 Task: In the Company honeywell.com, schedule a meeting with title: 'Product Demo and Service Presentation', Select date: '28 August, 2023', select start time: 6:00:PM. Add location on call (786) 555-4378 with meeting description: For further discussion on products, kindly join the meeting. Add attendees from company's contact and save.. Logged in from softage.10@softage.net
Action: Mouse moved to (116, 78)
Screenshot: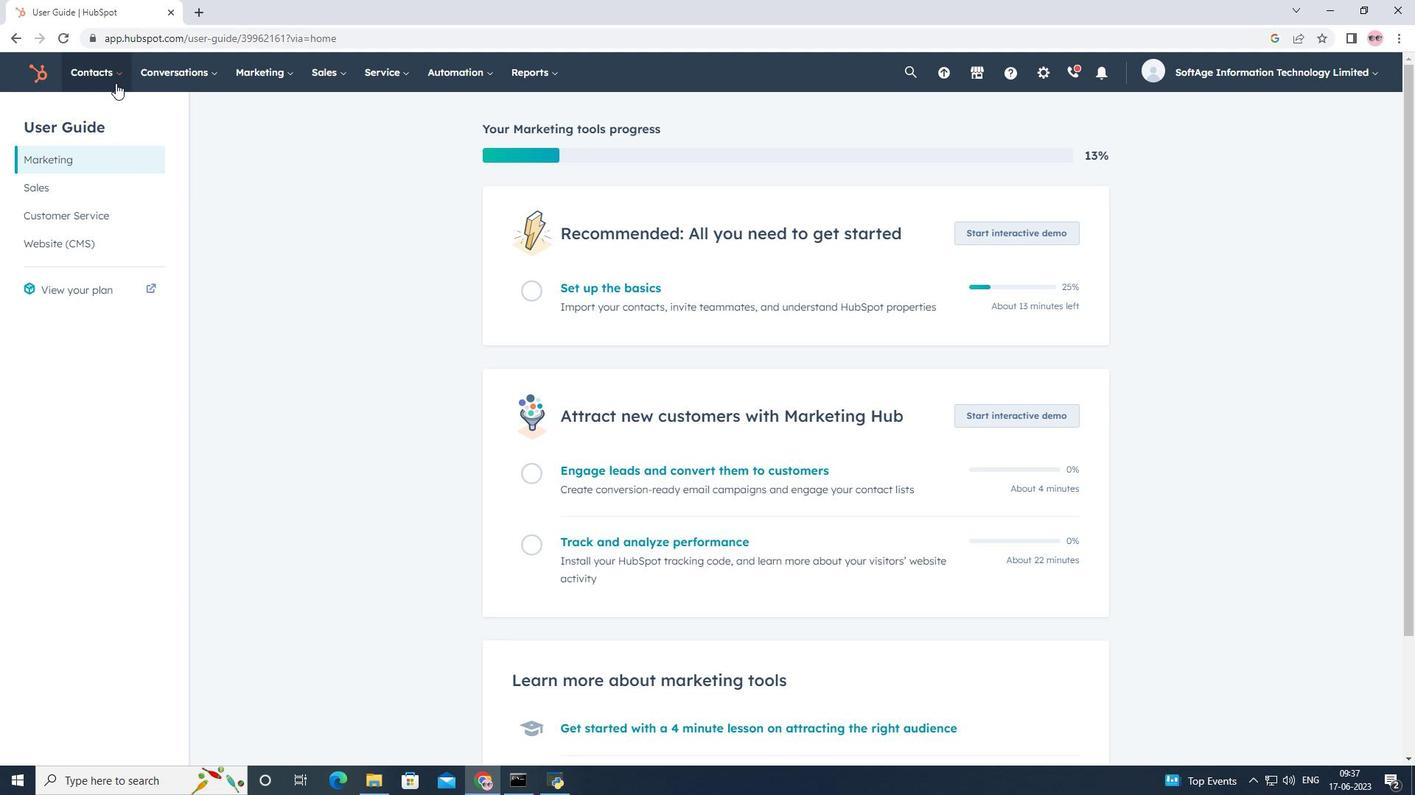 
Action: Mouse pressed left at (116, 78)
Screenshot: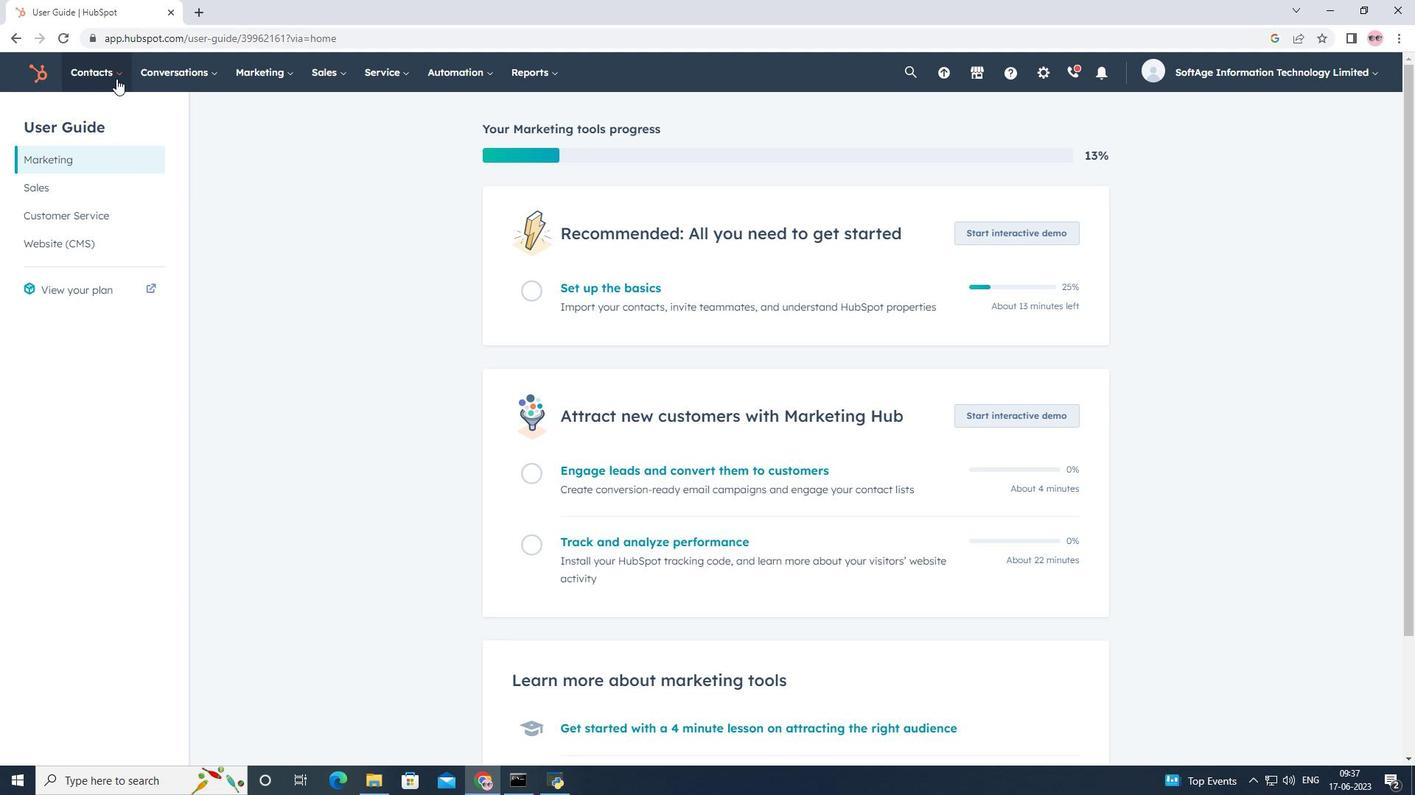 
Action: Mouse moved to (116, 149)
Screenshot: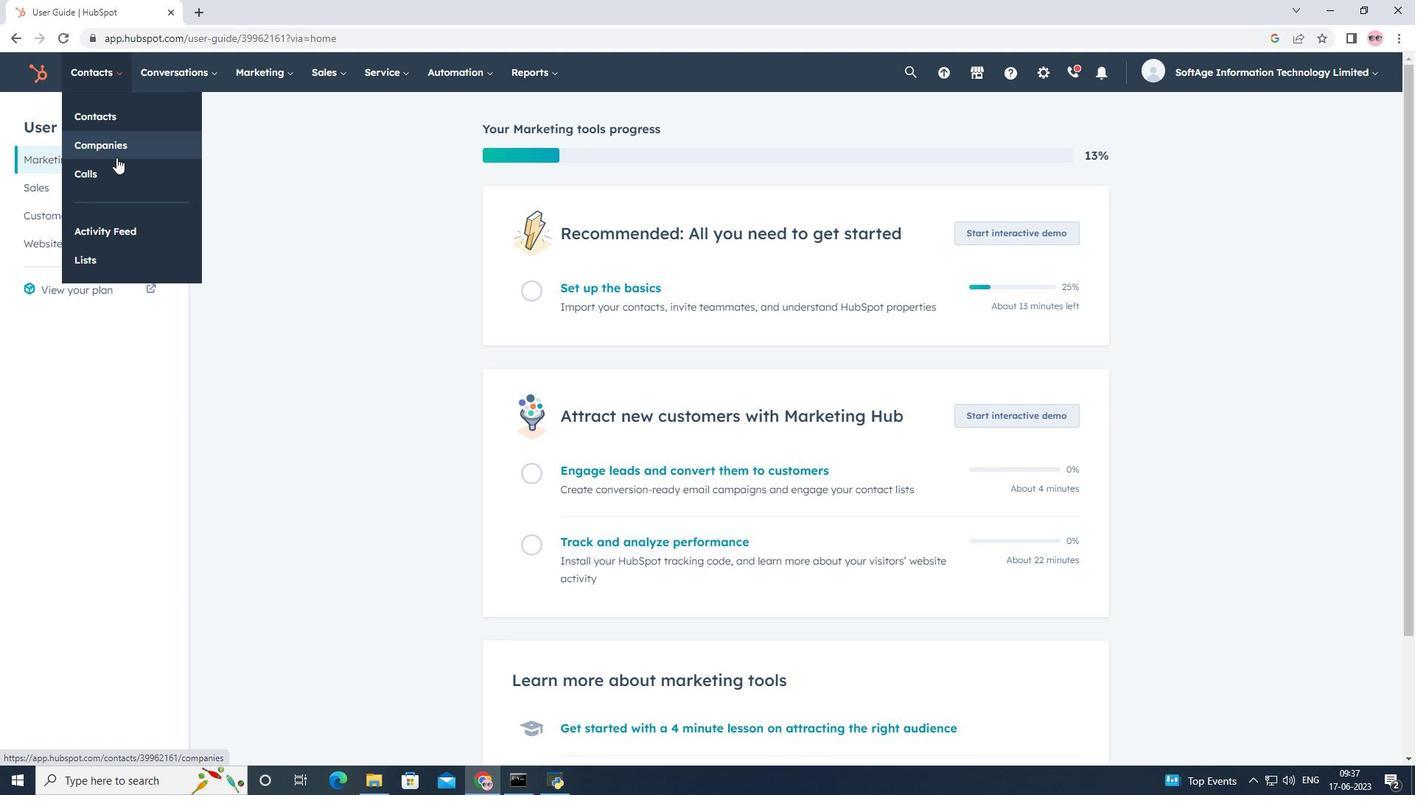 
Action: Mouse pressed left at (116, 149)
Screenshot: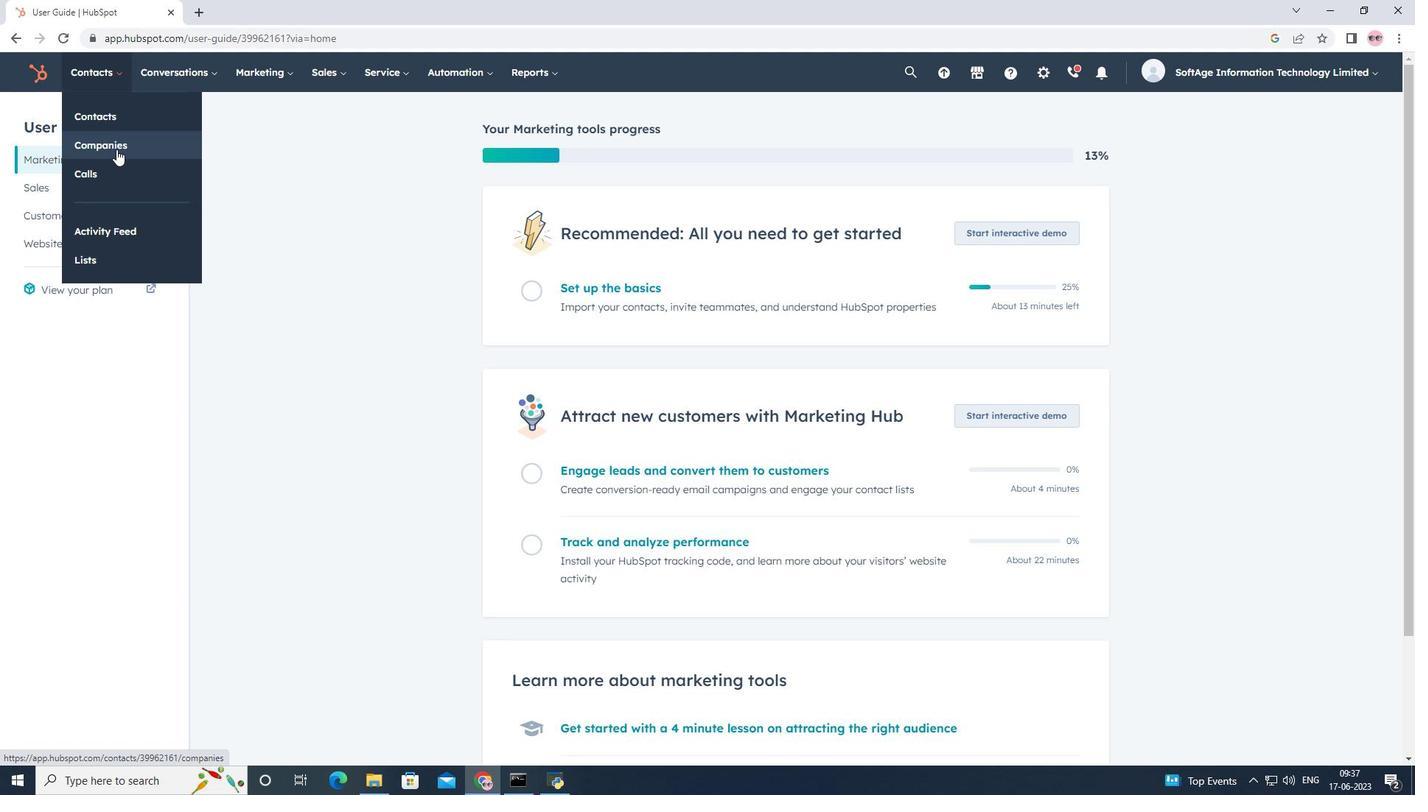 
Action: Mouse moved to (156, 243)
Screenshot: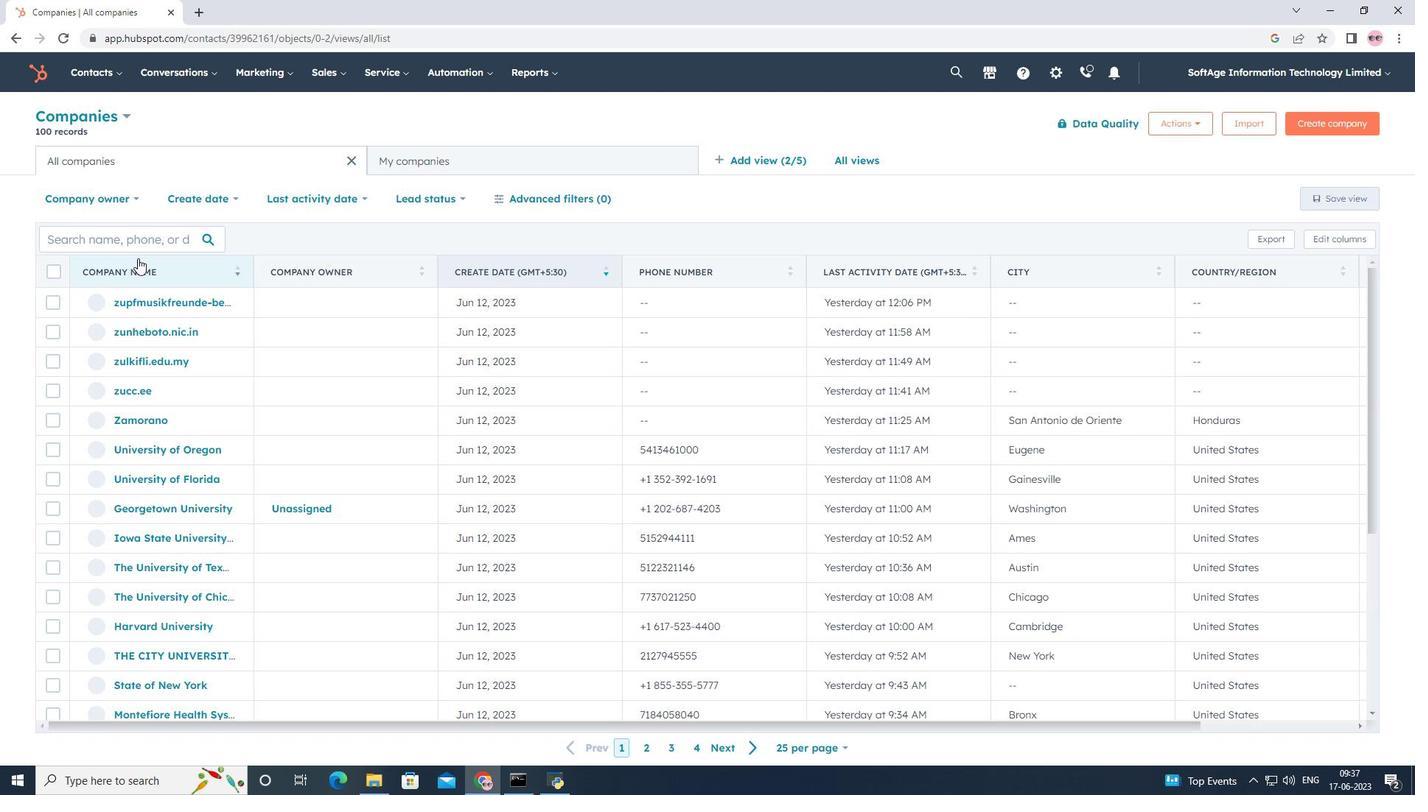 
Action: Mouse pressed left at (156, 243)
Screenshot: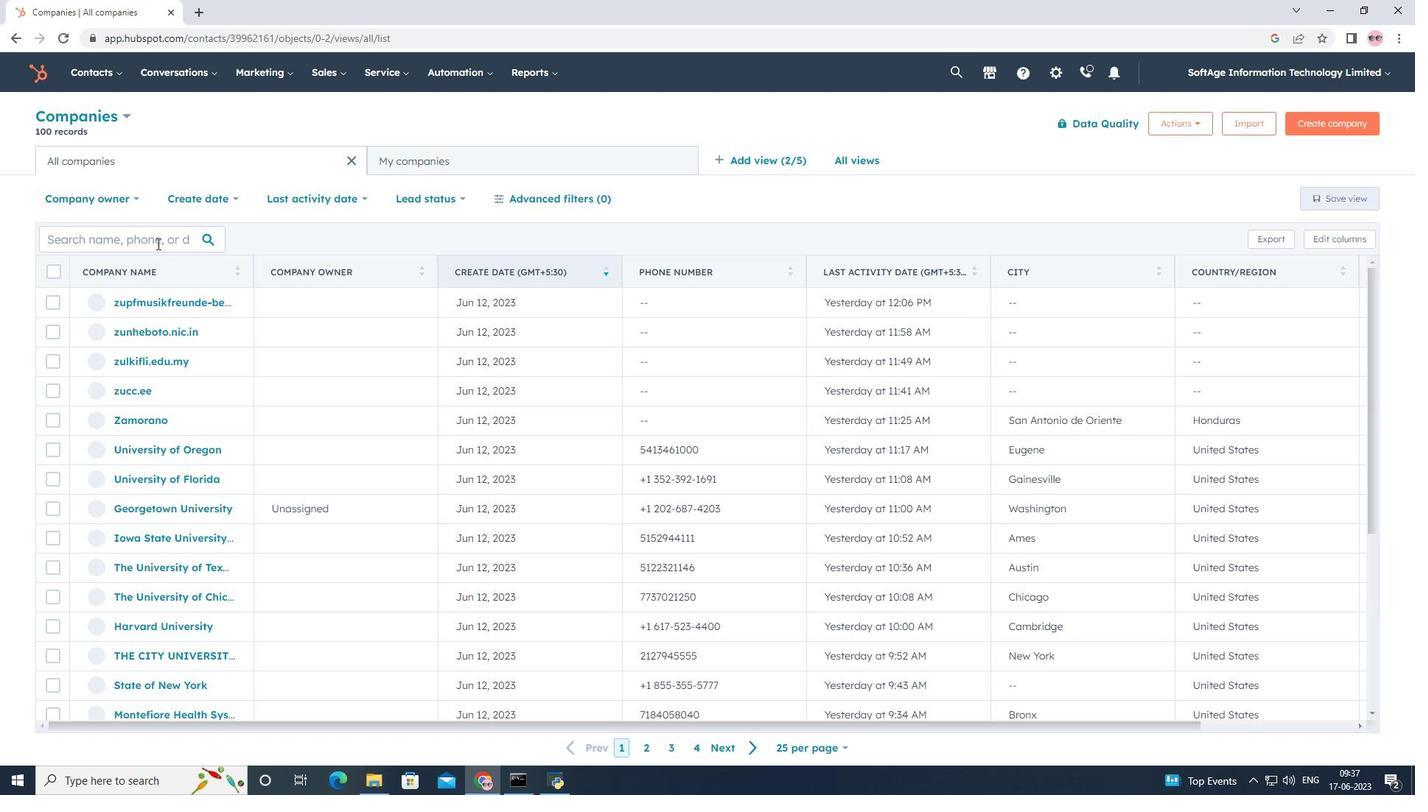 
Action: Key pressed honeywee<Key.backspace>ll.com
Screenshot: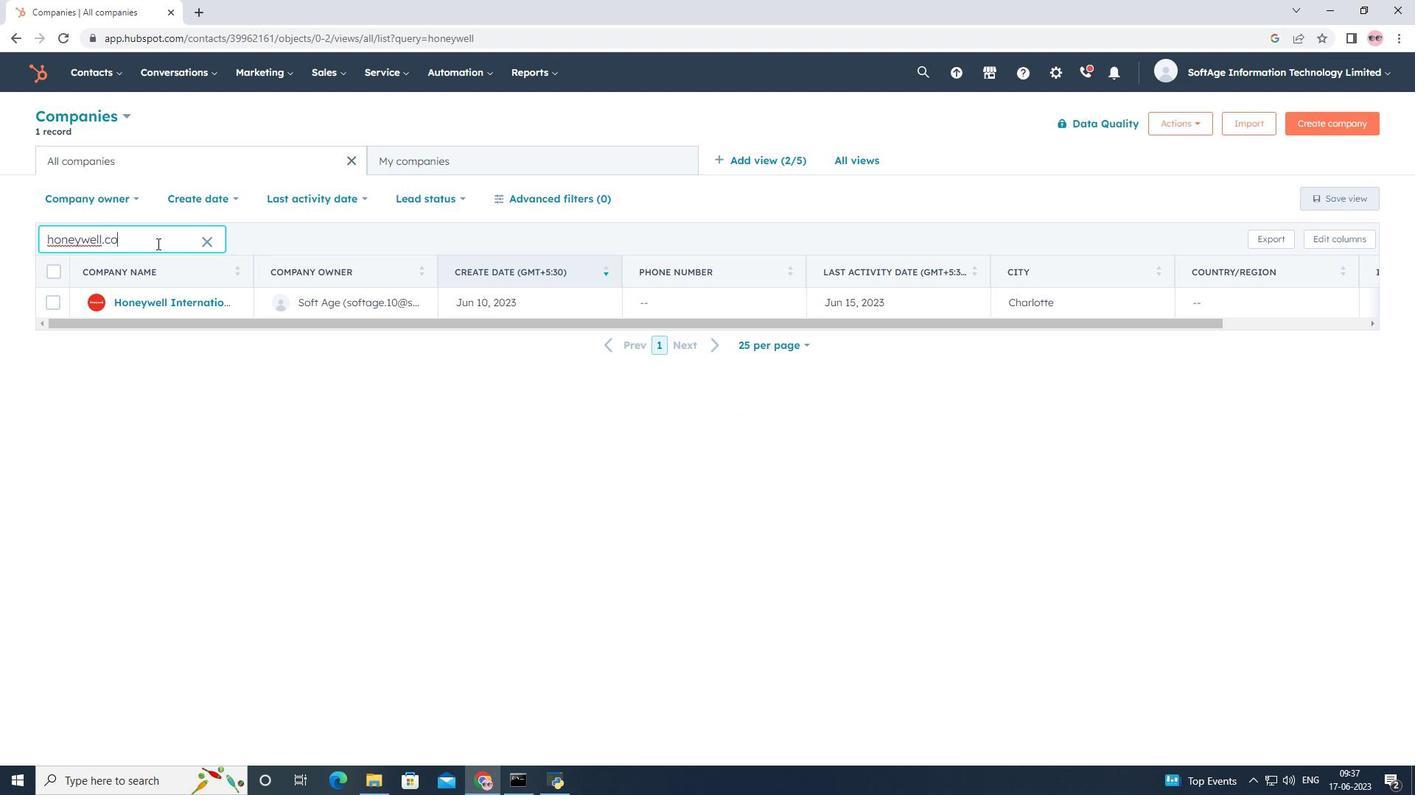 
Action: Mouse moved to (160, 303)
Screenshot: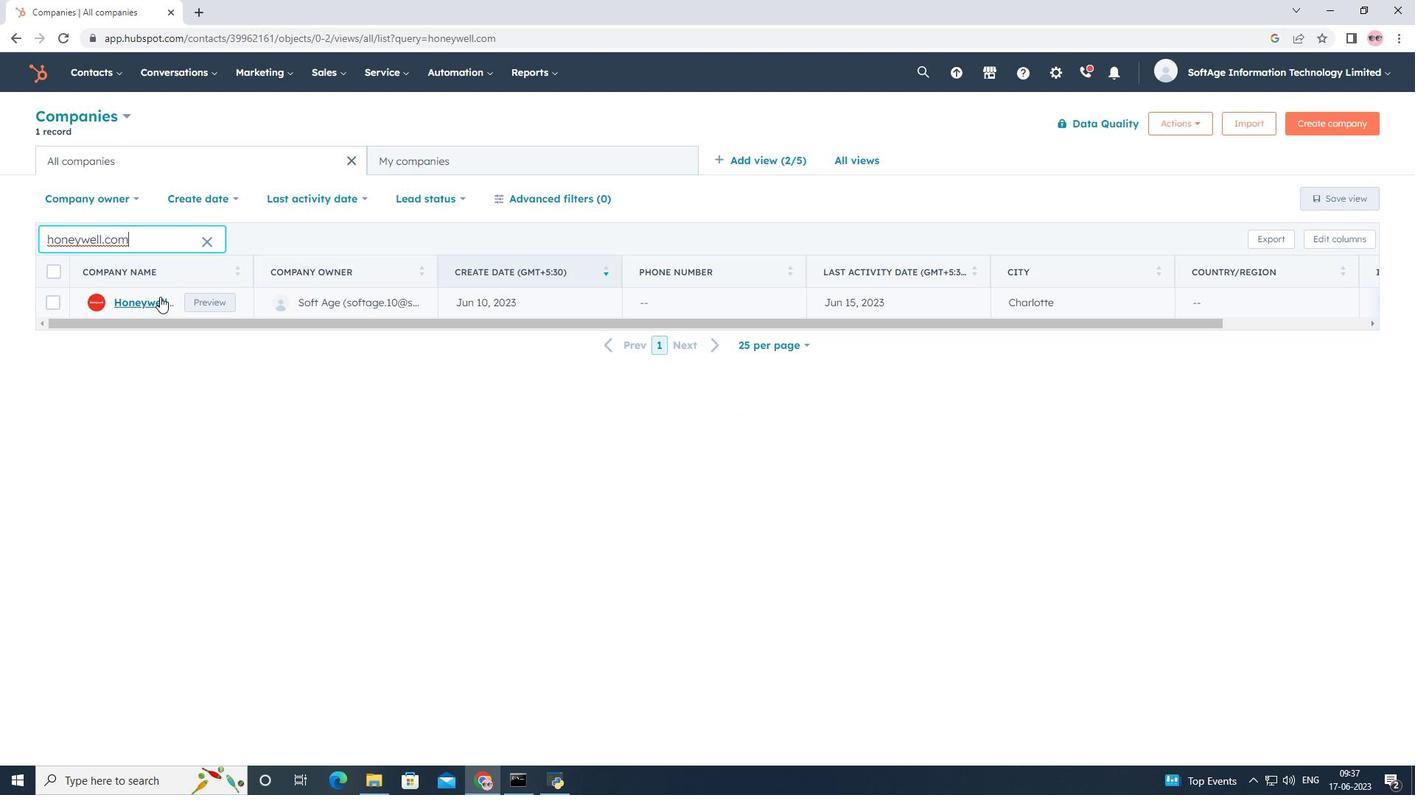 
Action: Mouse pressed left at (160, 303)
Screenshot: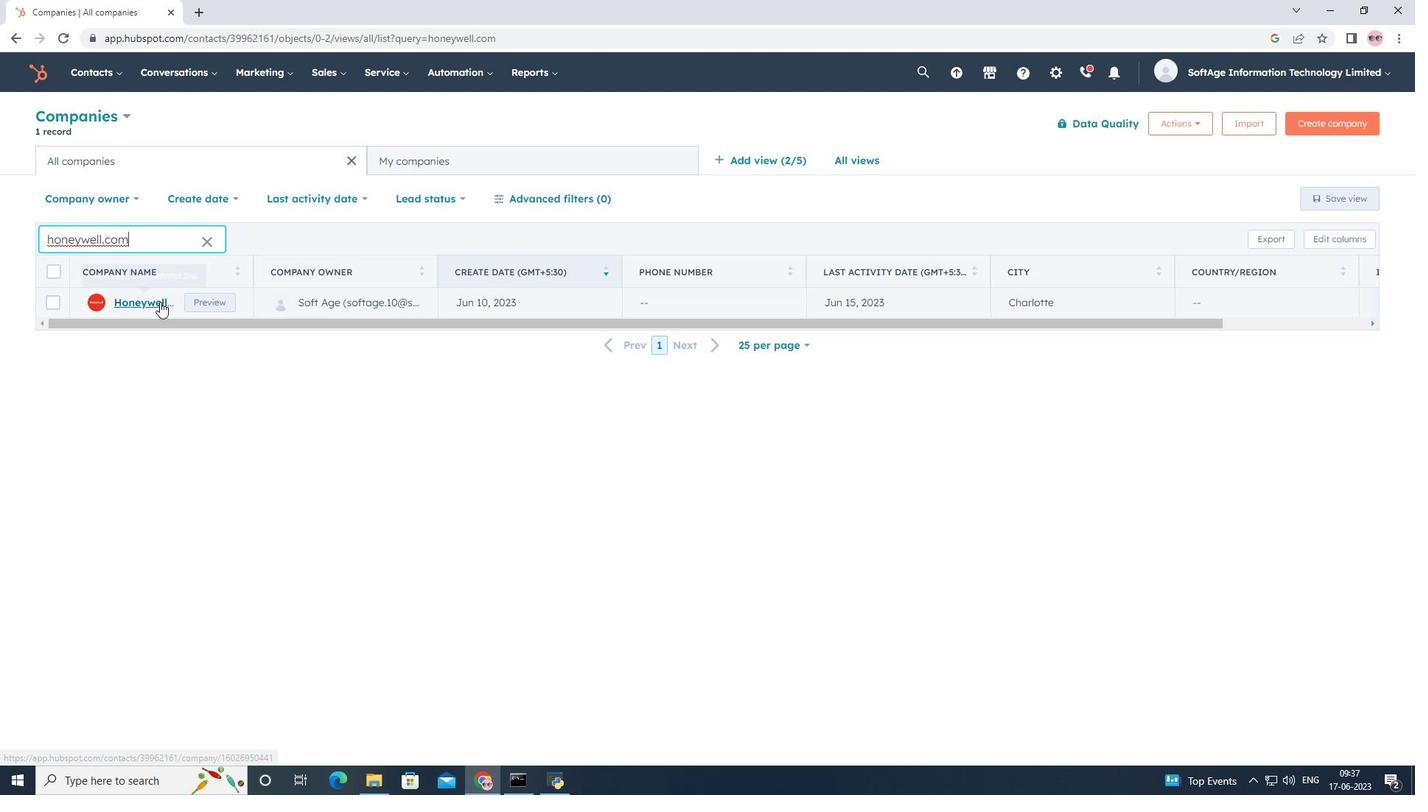 
Action: Mouse moved to (243, 237)
Screenshot: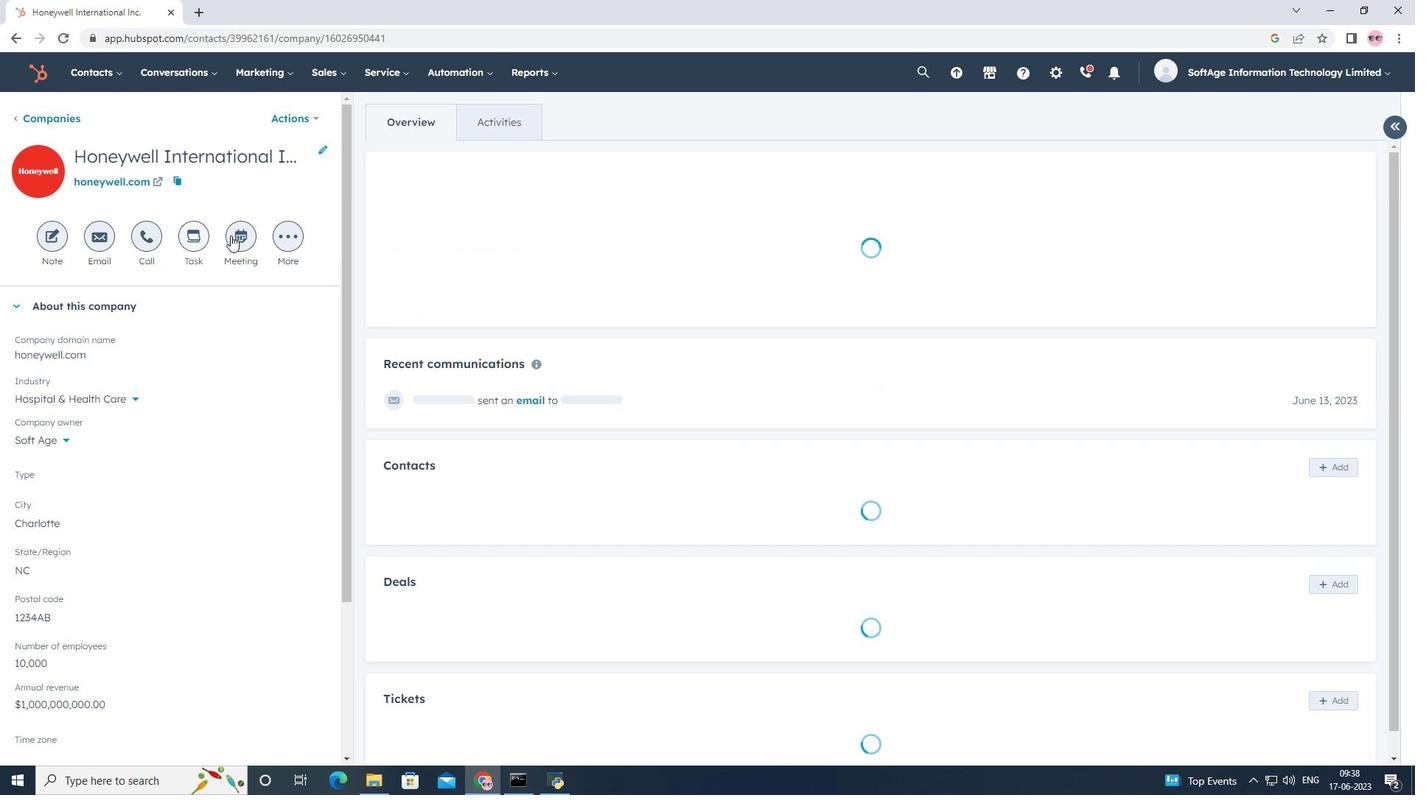 
Action: Mouse pressed left at (243, 237)
Screenshot: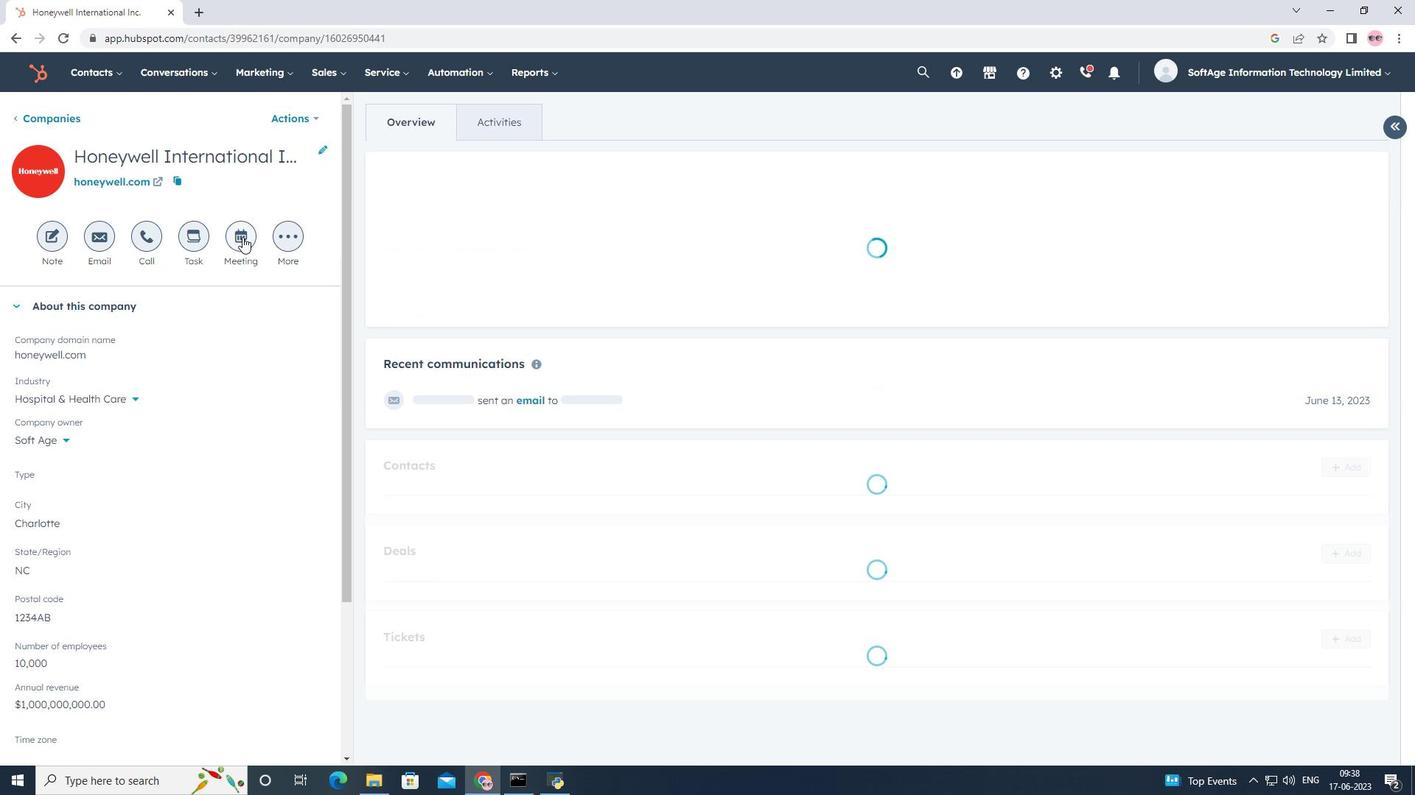 
Action: Mouse moved to (308, 233)
Screenshot: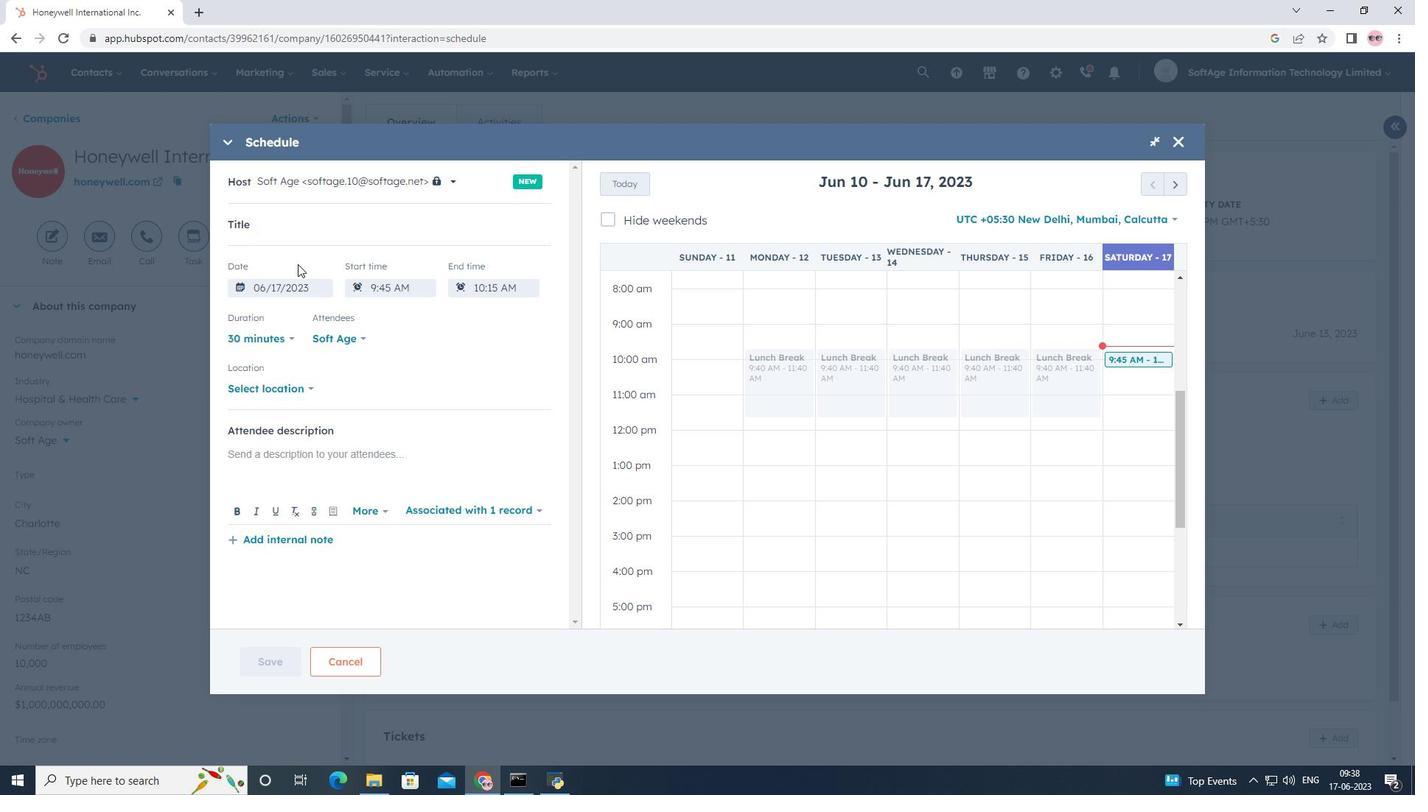 
Action: Key pressed <Key.shift>Product<Key.space><Key.shift>Demo<Key.space>and<Key.space><Key.shift>Service<Key.space><Key.shift>Presentation
Screenshot: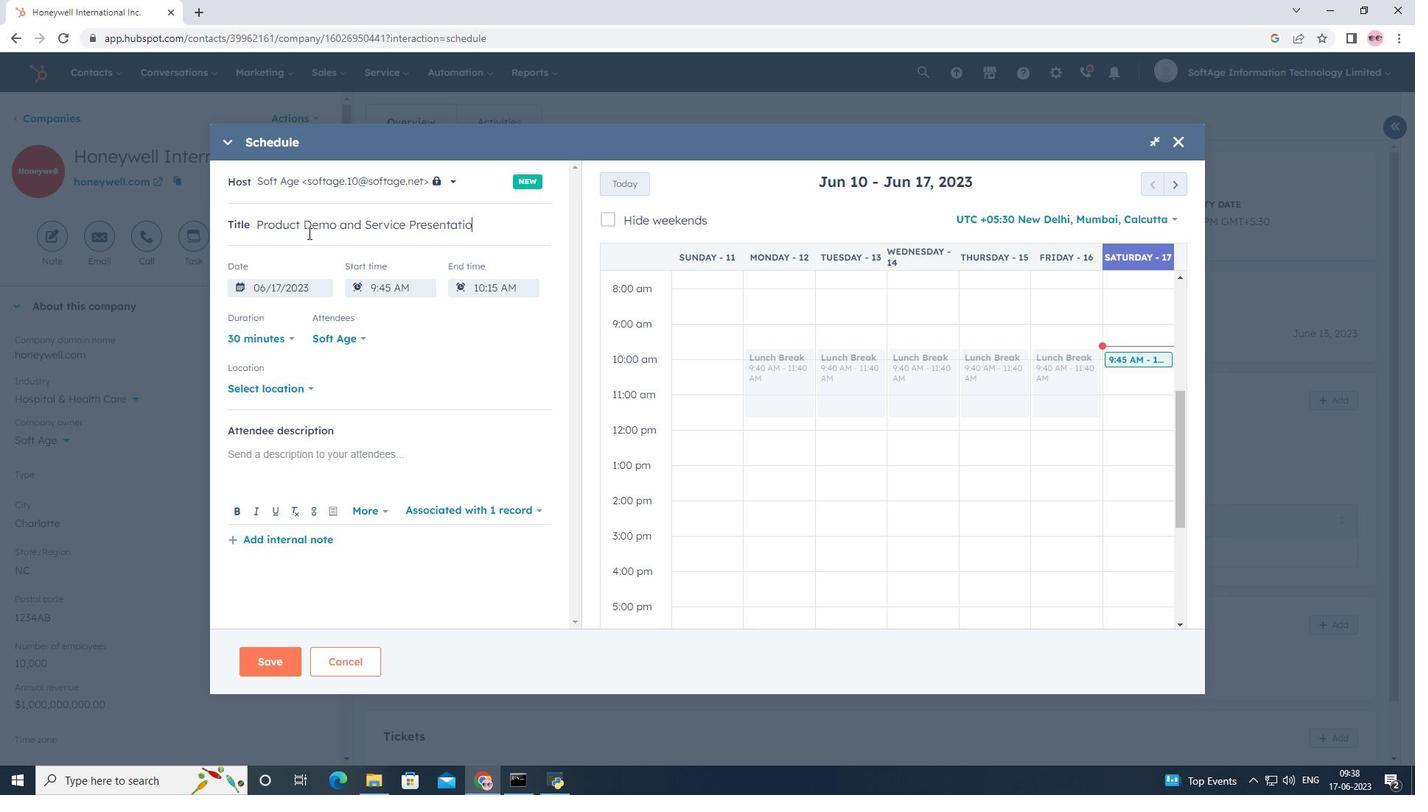 
Action: Mouse moved to (1179, 186)
Screenshot: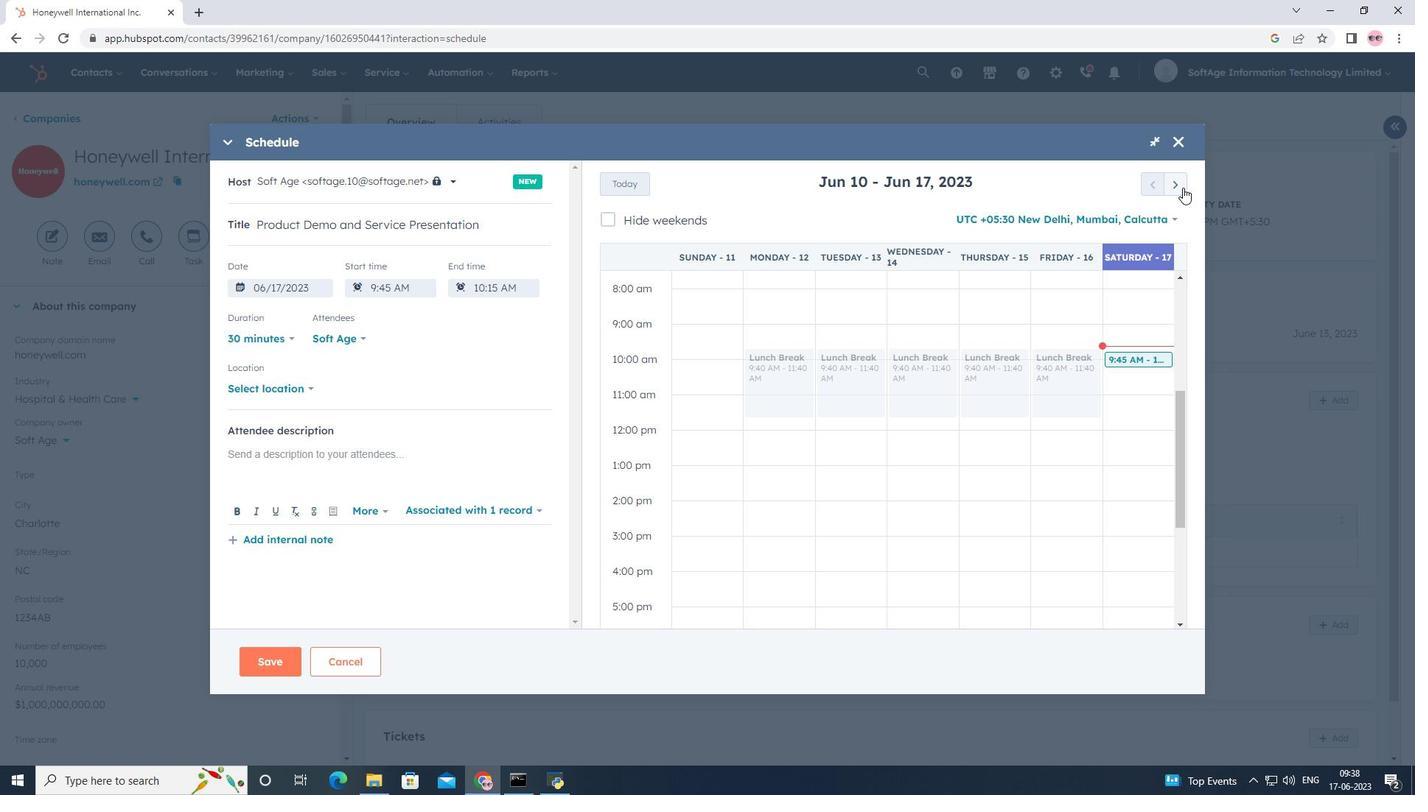 
Action: Mouse pressed left at (1179, 186)
Screenshot: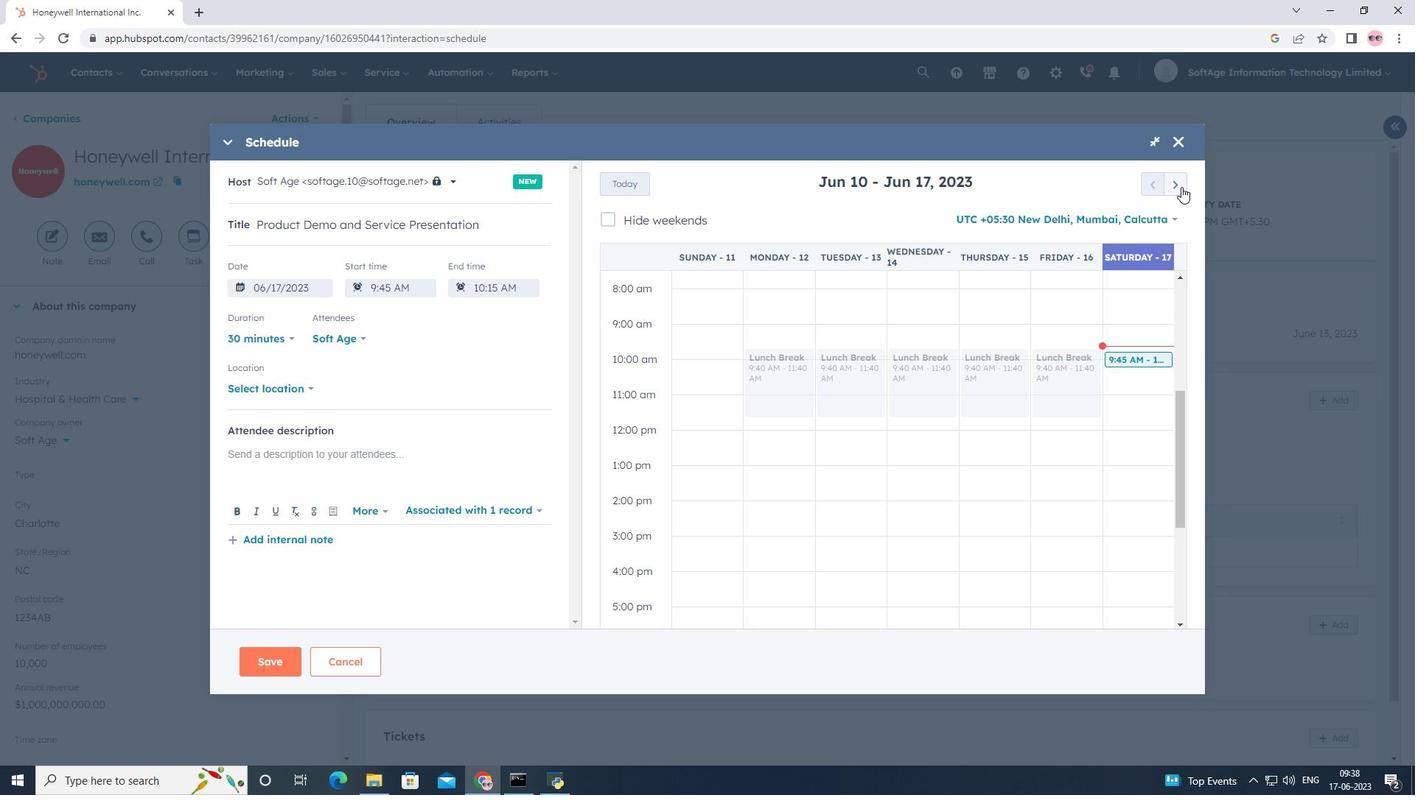 
Action: Mouse pressed left at (1179, 186)
Screenshot: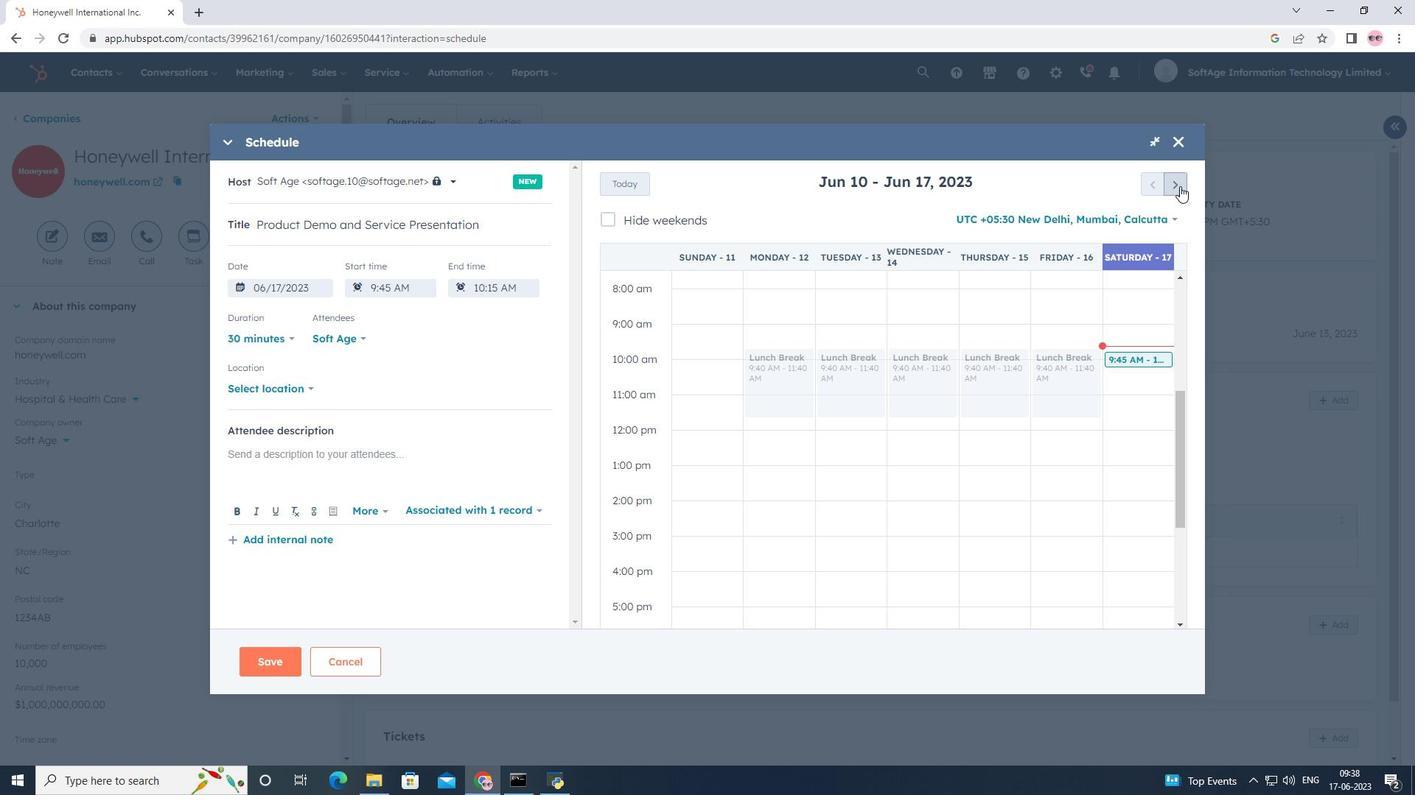 
Action: Mouse pressed left at (1179, 186)
Screenshot: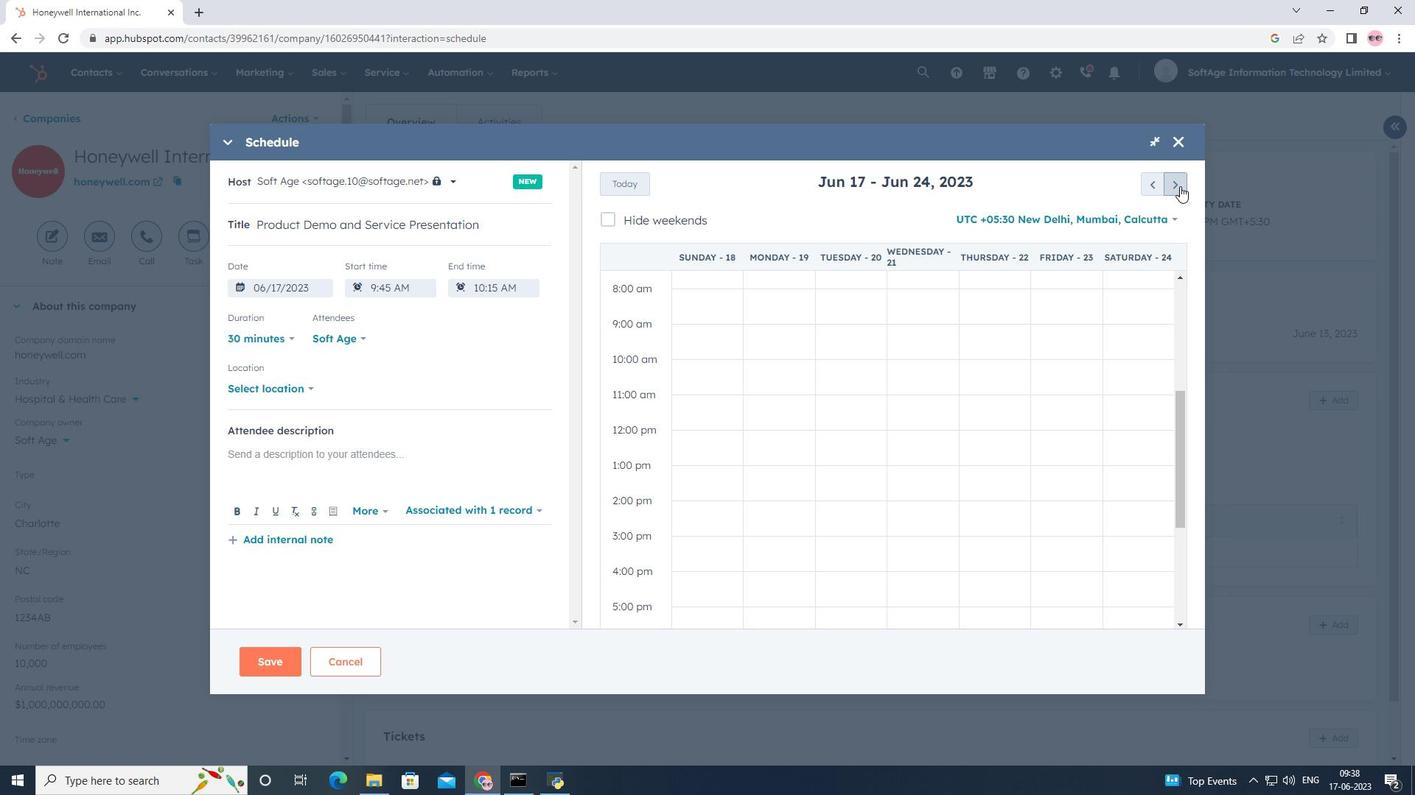 
Action: Mouse pressed left at (1179, 186)
Screenshot: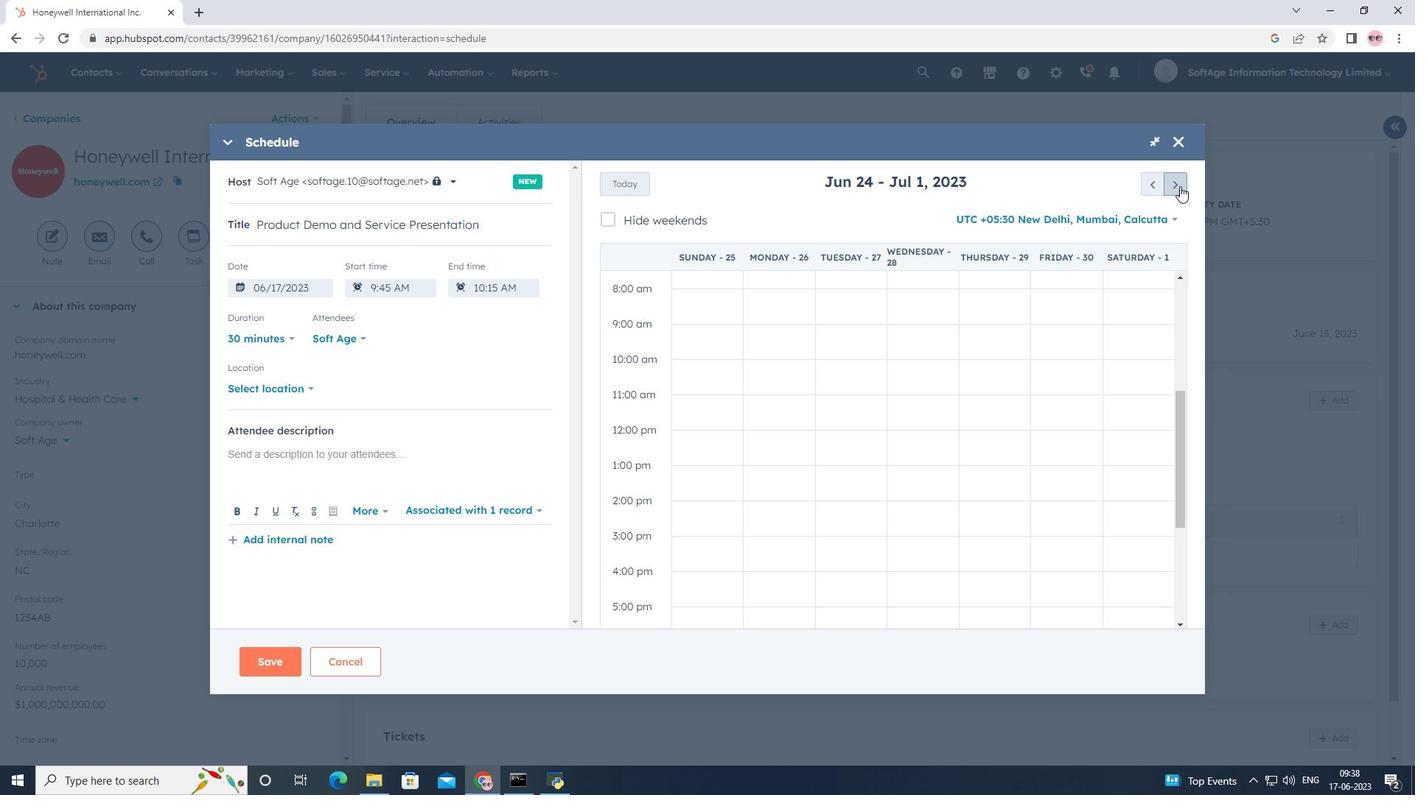 
Action: Mouse pressed left at (1179, 186)
Screenshot: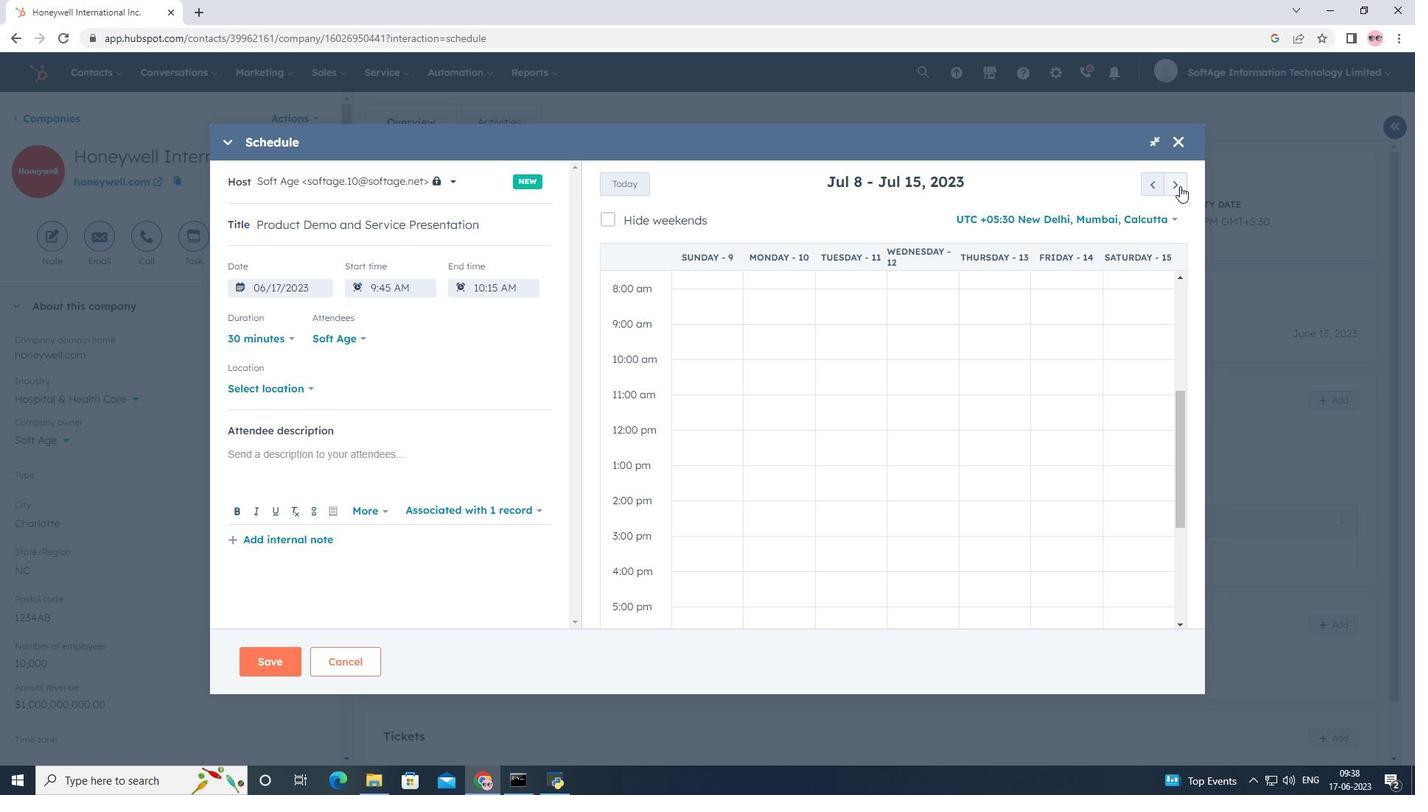 
Action: Mouse pressed left at (1179, 186)
Screenshot: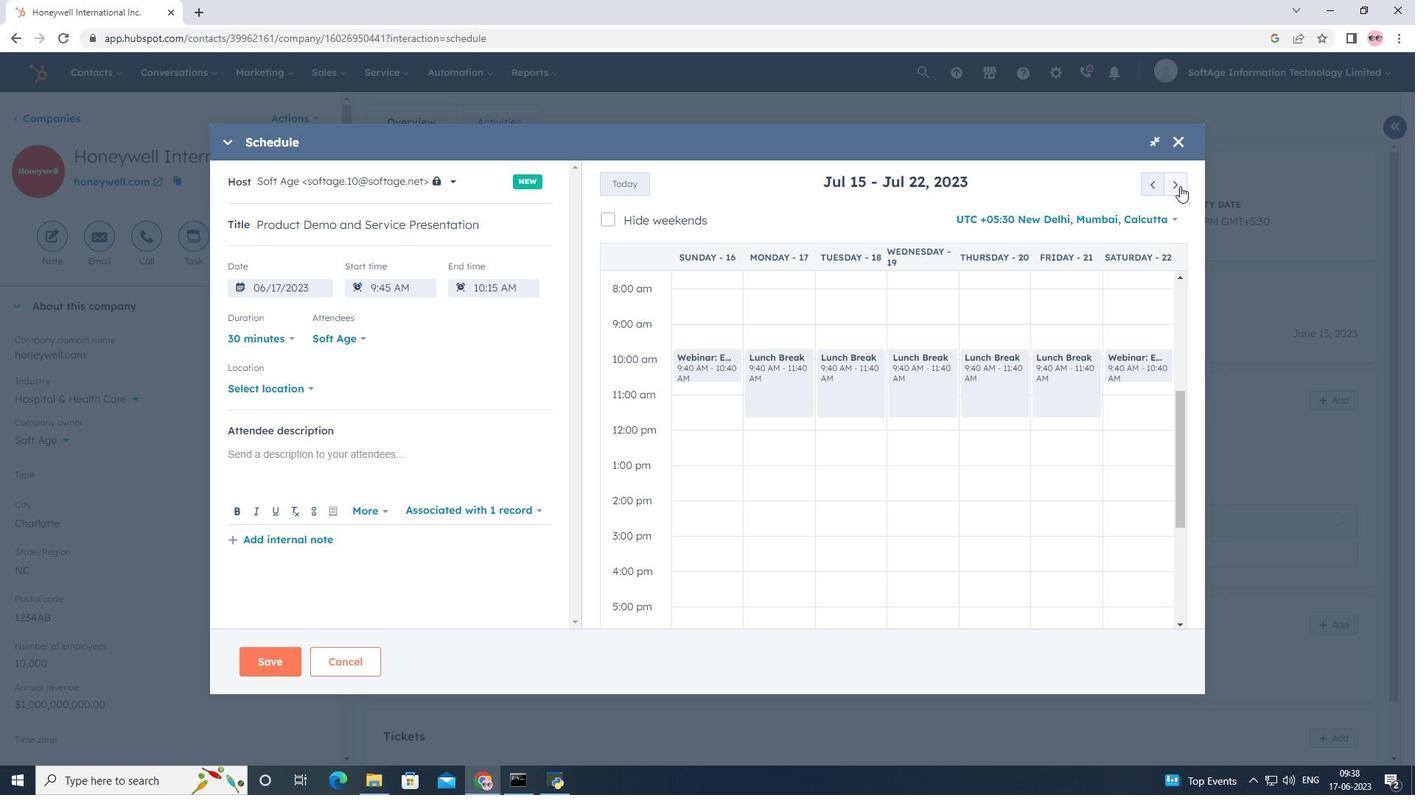
Action: Mouse pressed left at (1179, 186)
Screenshot: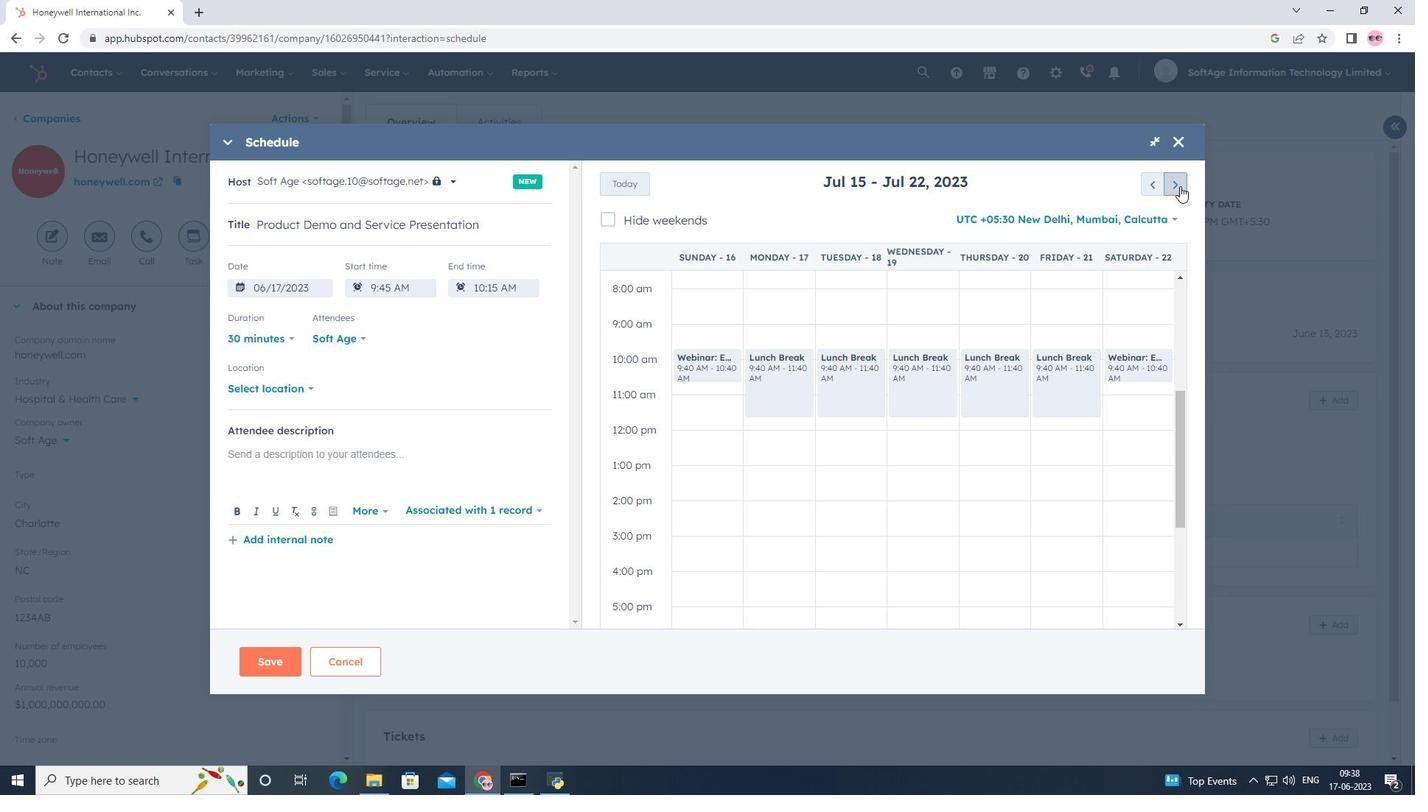 
Action: Mouse pressed left at (1179, 186)
Screenshot: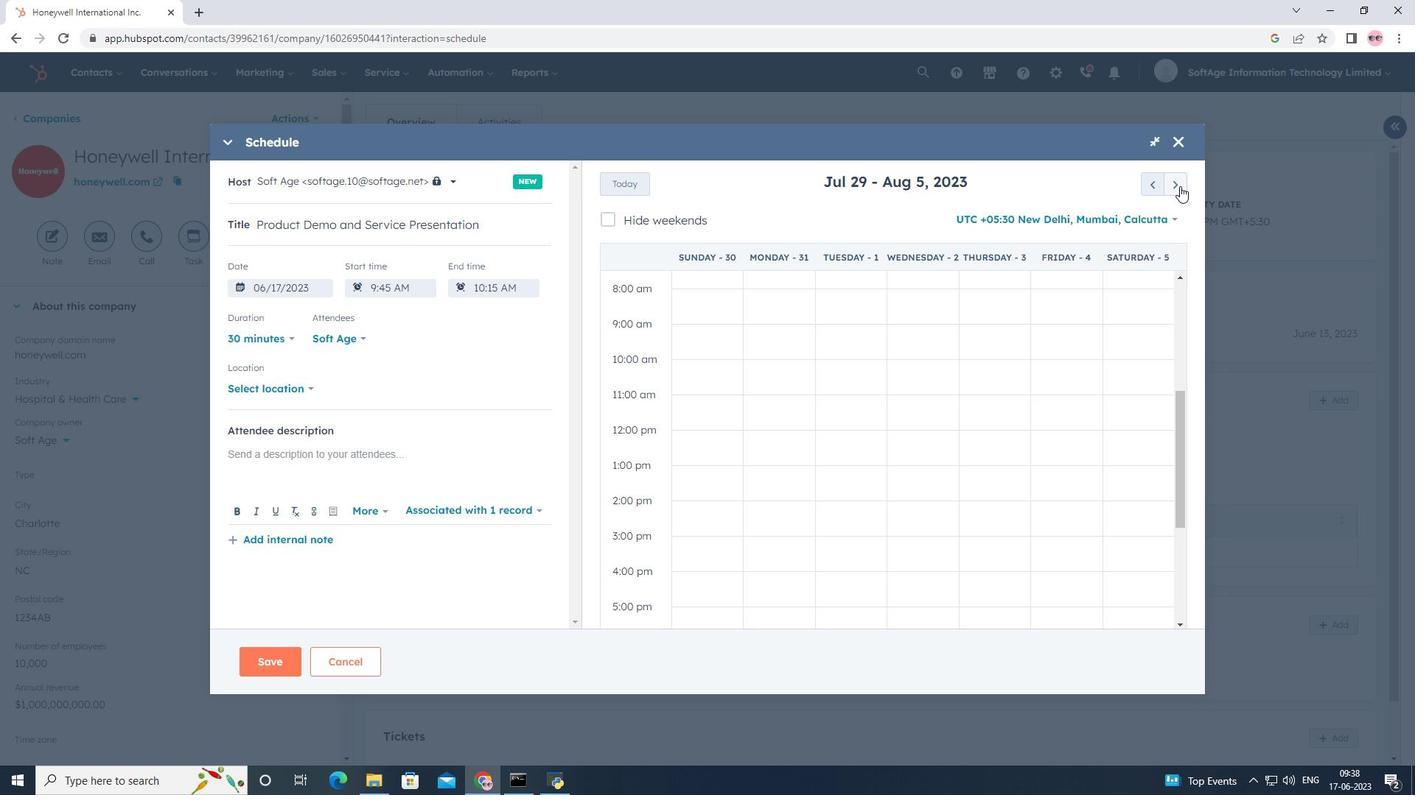 
Action: Mouse pressed left at (1179, 186)
Screenshot: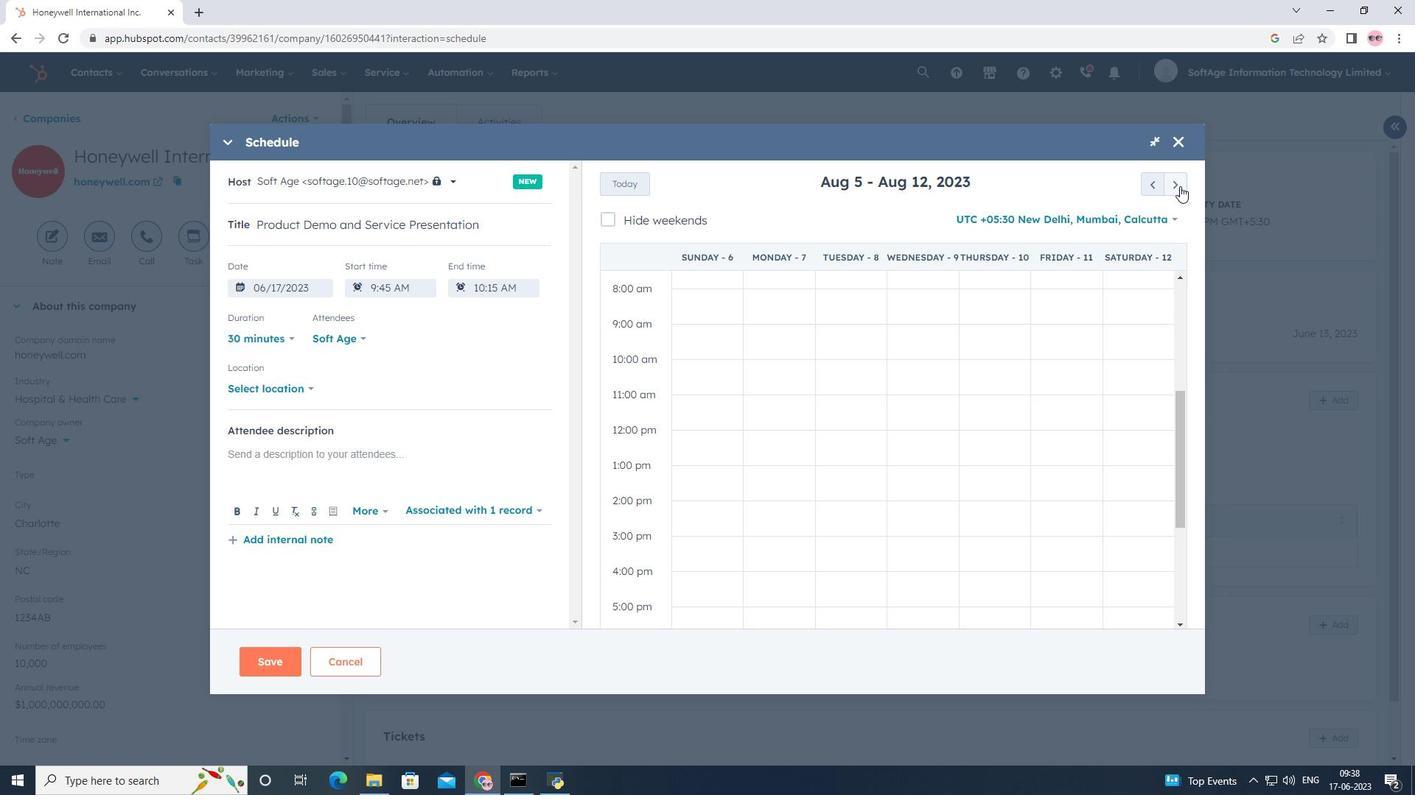 
Action: Mouse pressed left at (1179, 186)
Screenshot: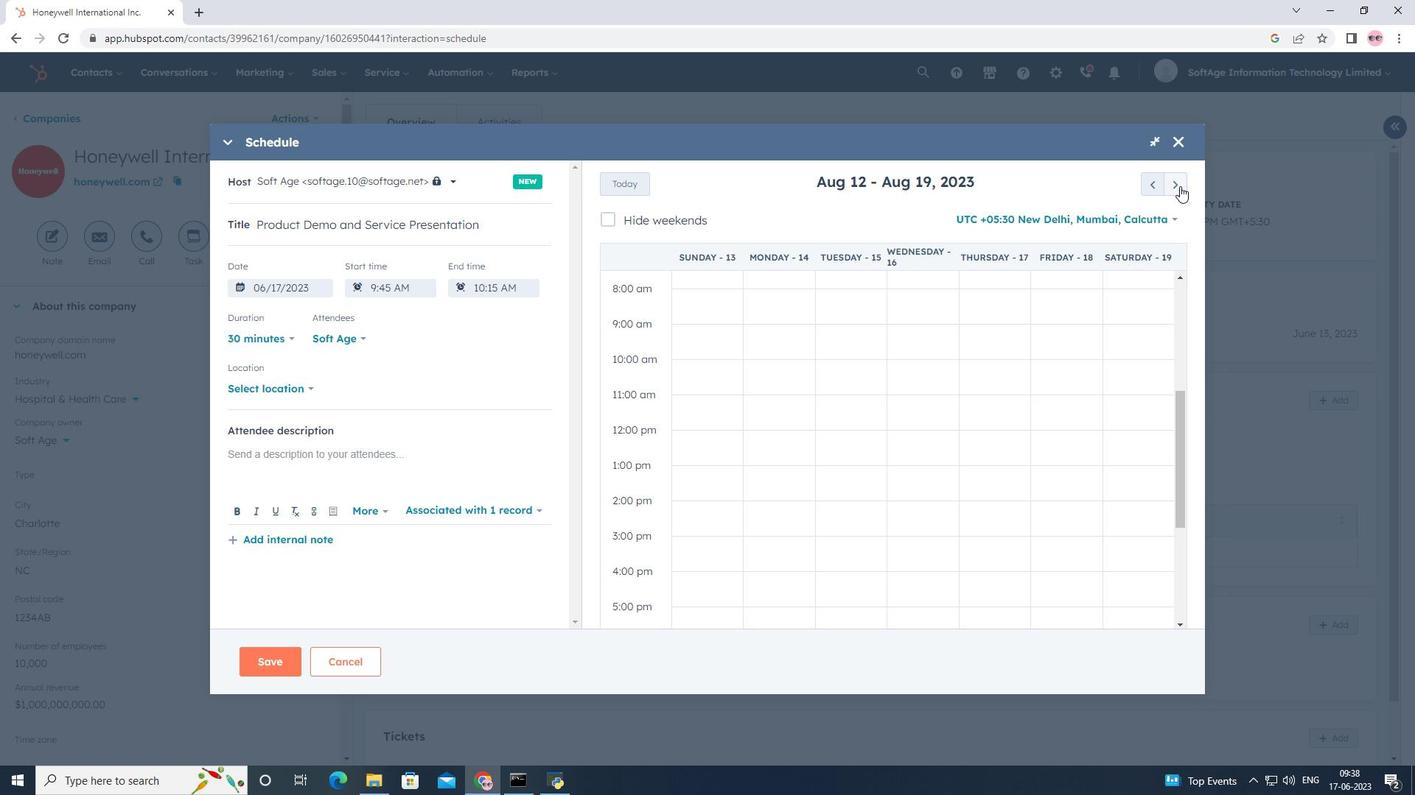 
Action: Mouse pressed left at (1179, 186)
Screenshot: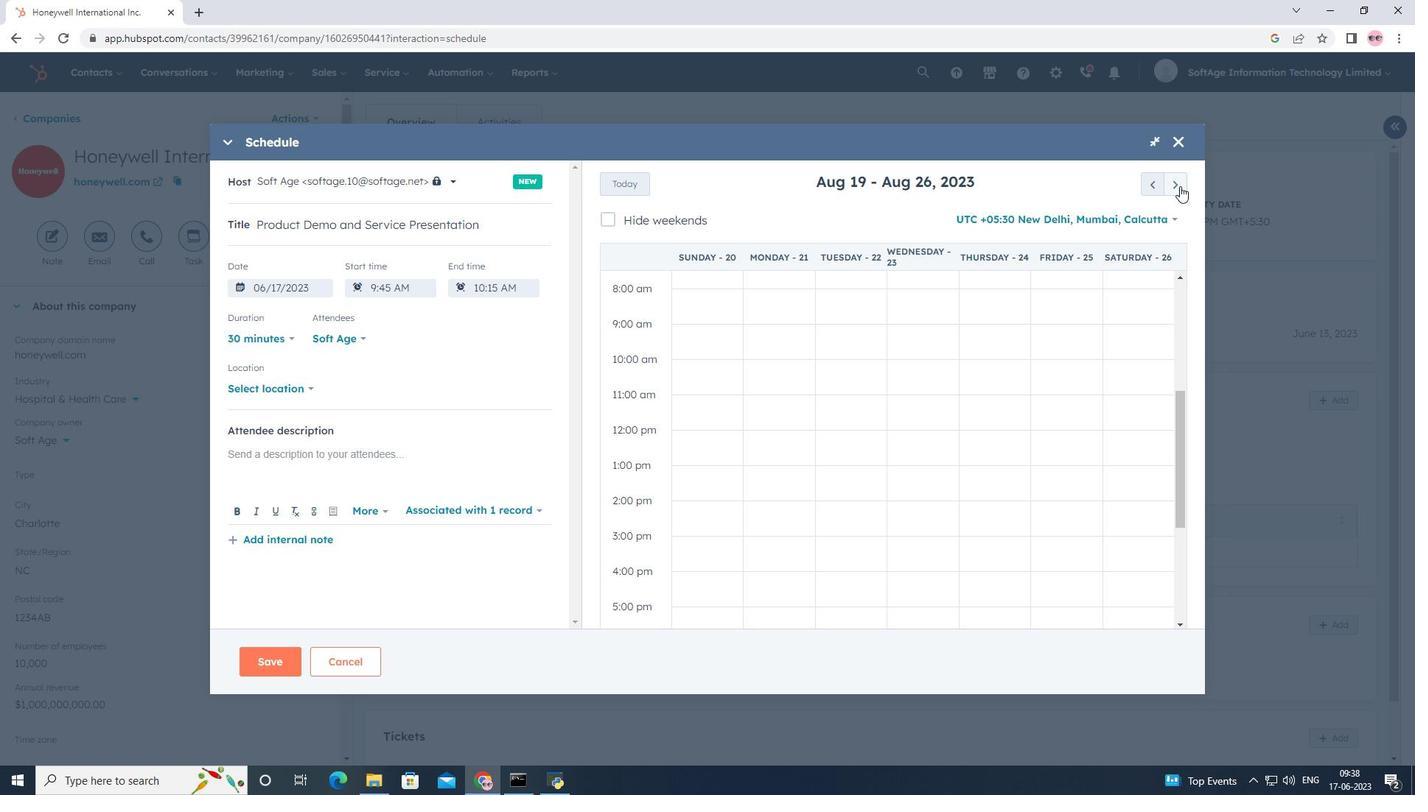 
Action: Mouse moved to (809, 586)
Screenshot: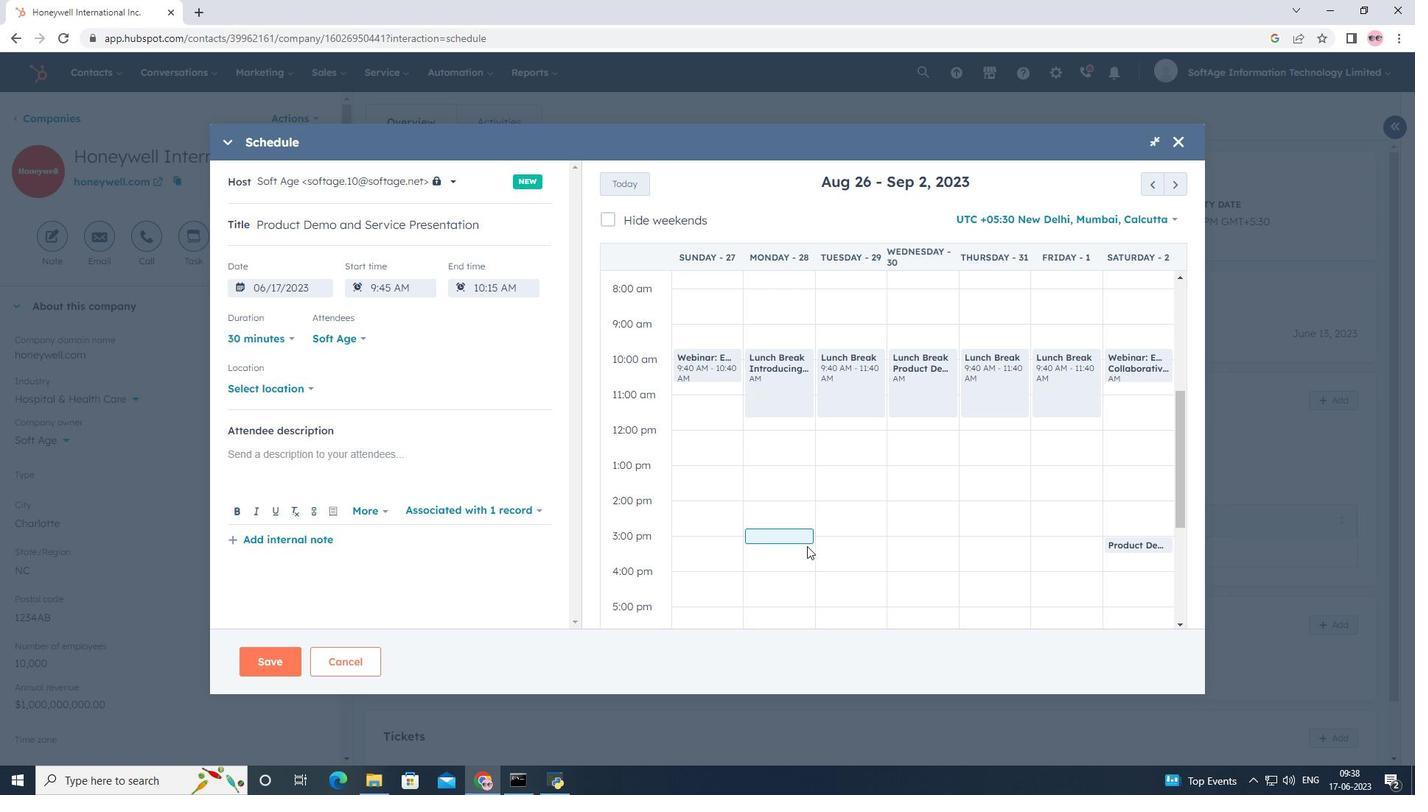 
Action: Mouse scrolled (809, 585) with delta (0, 0)
Screenshot: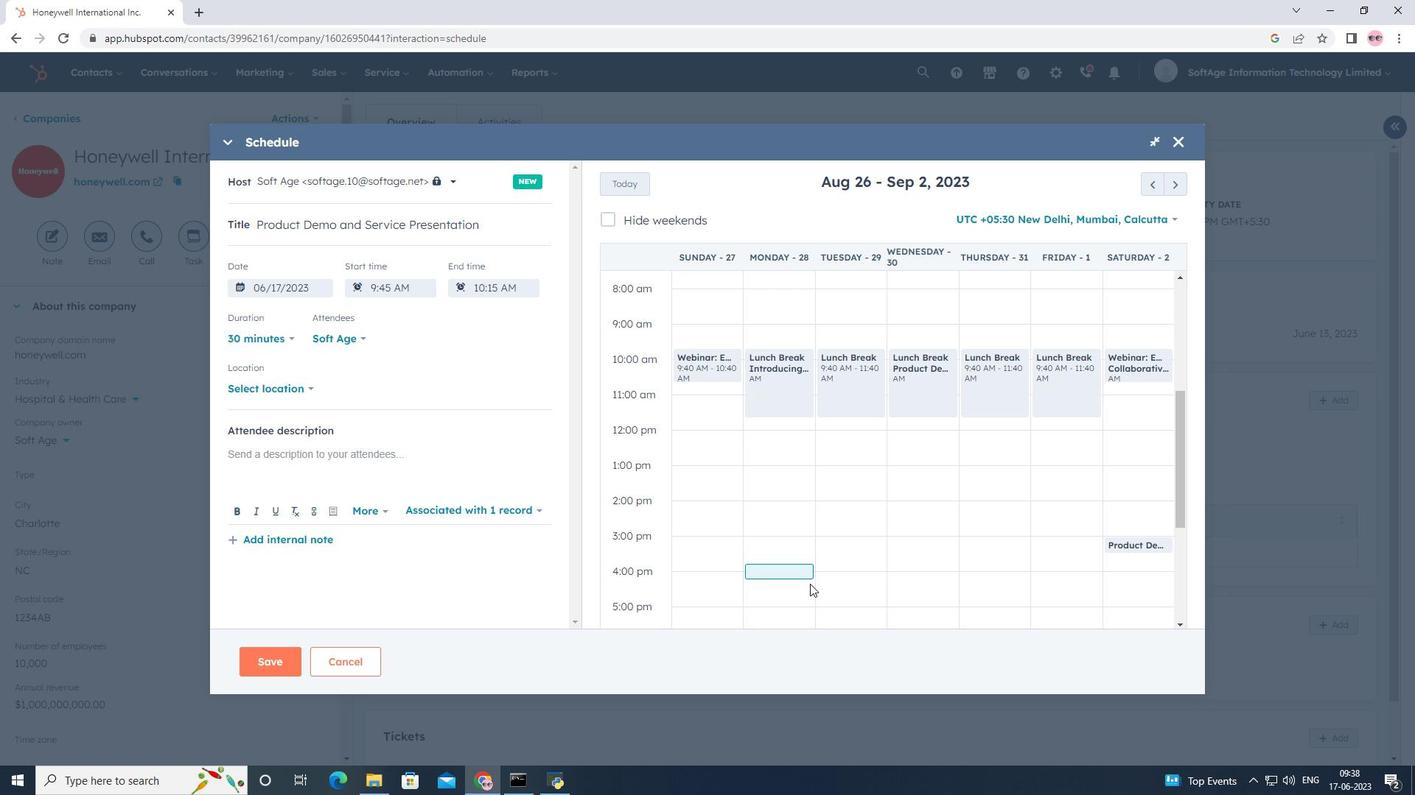 
Action: Mouse moved to (785, 577)
Screenshot: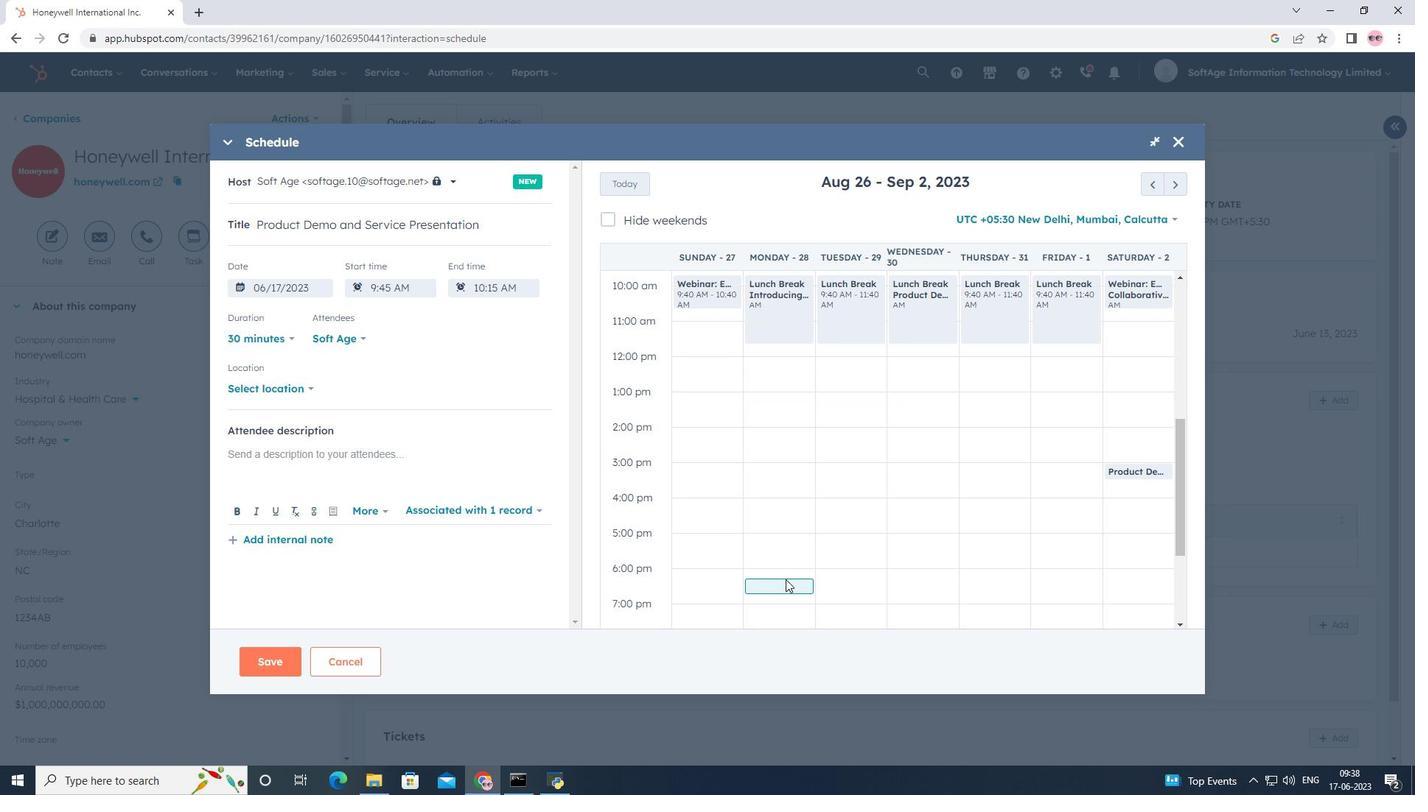
Action: Mouse pressed left at (785, 577)
Screenshot: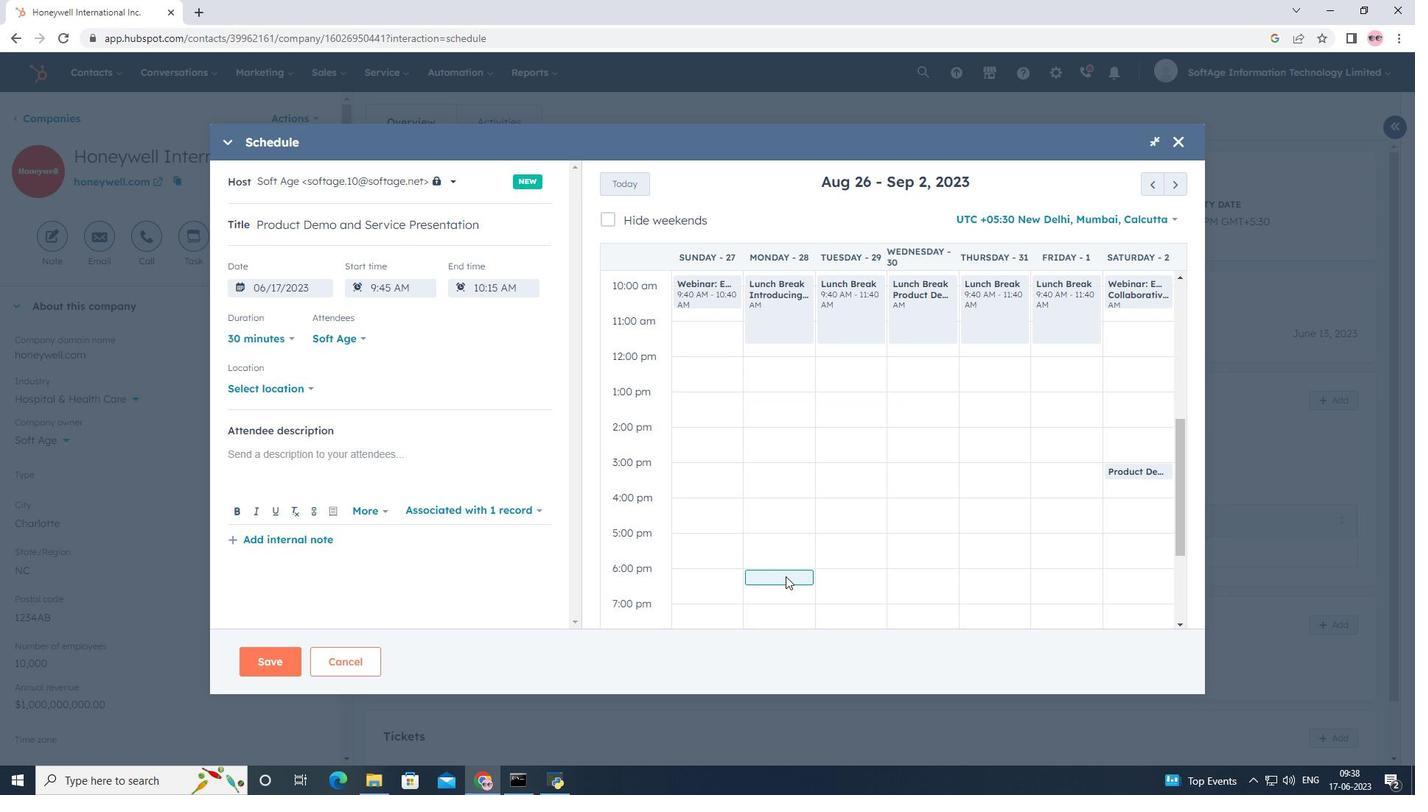 
Action: Mouse moved to (293, 384)
Screenshot: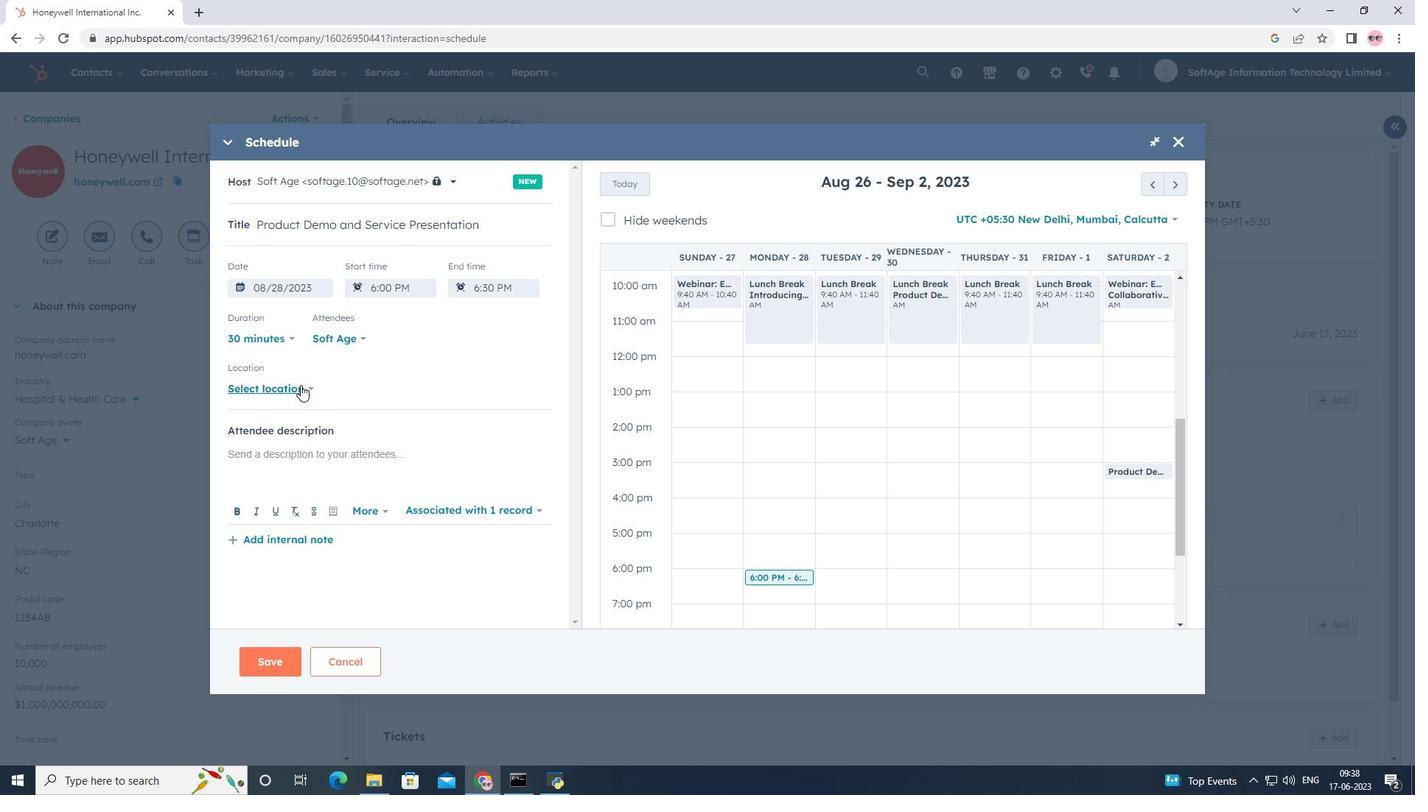 
Action: Mouse pressed left at (293, 384)
Screenshot: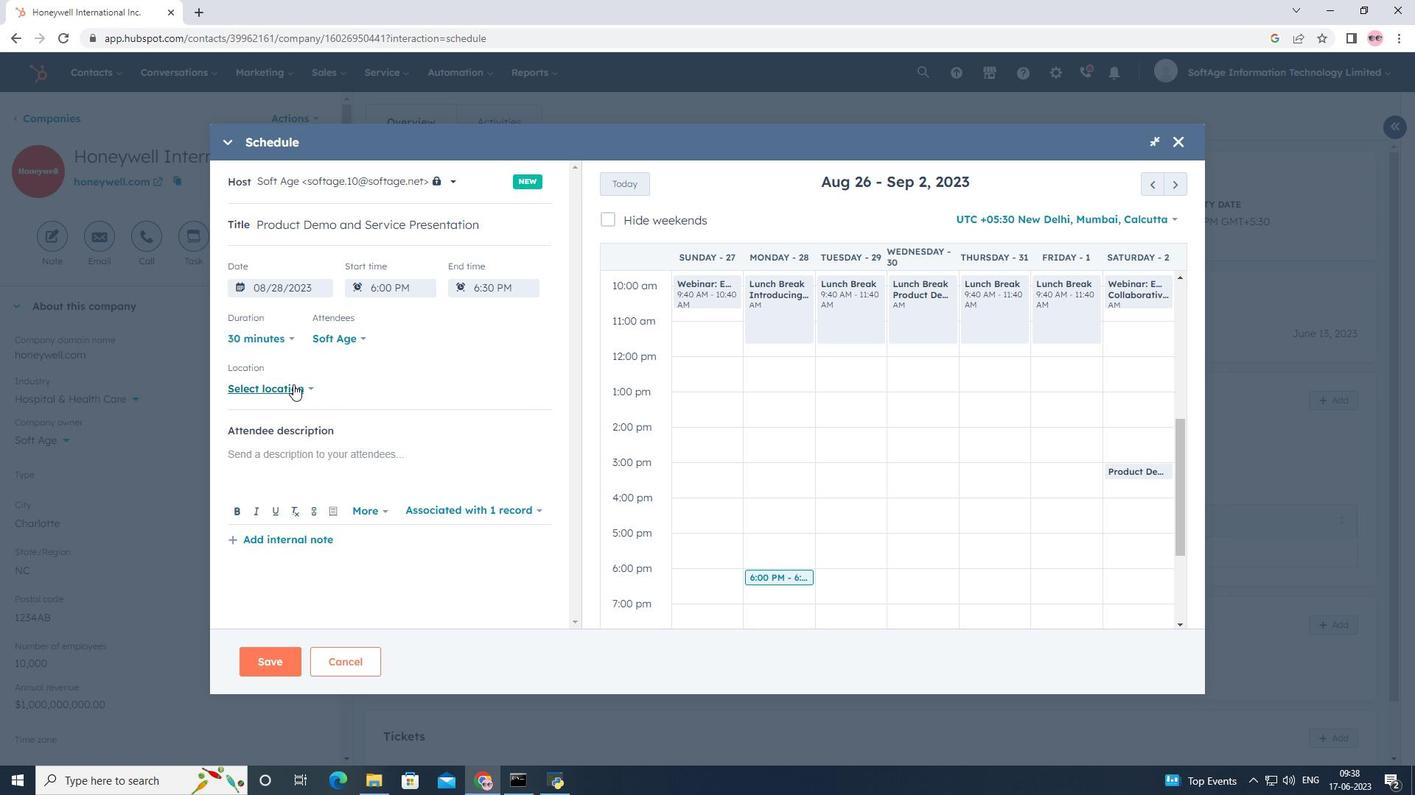 
Action: Mouse moved to (404, 341)
Screenshot: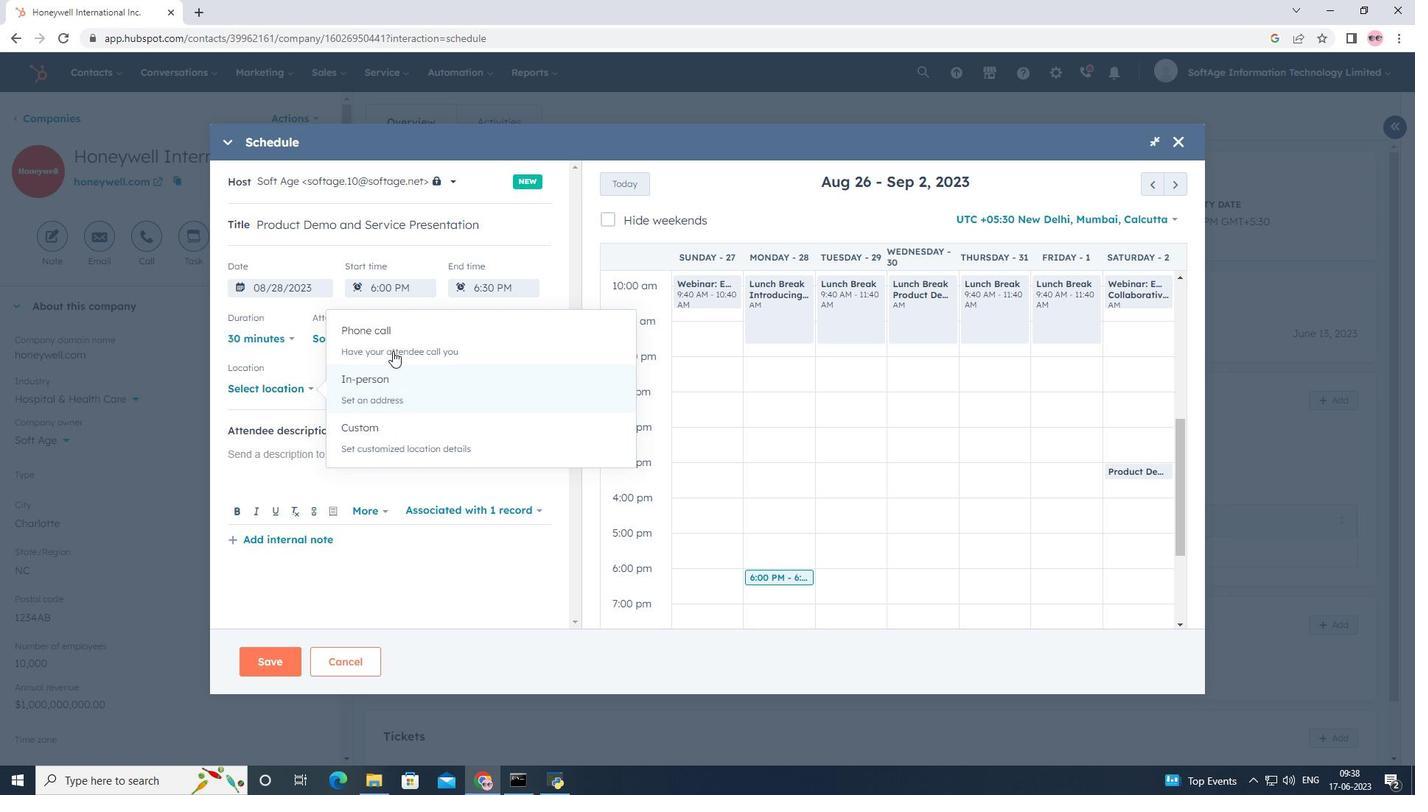 
Action: Mouse pressed left at (404, 341)
Screenshot: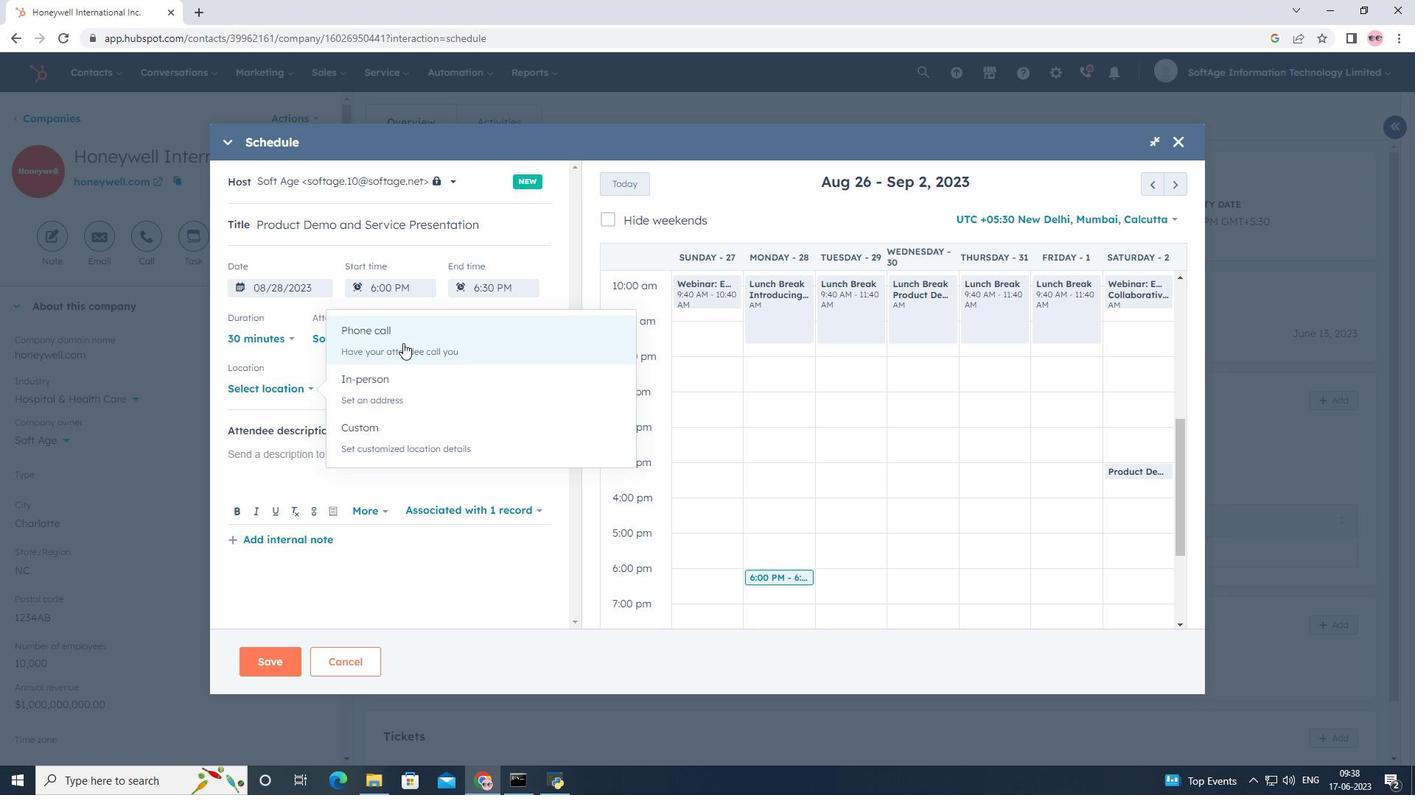
Action: Mouse moved to (386, 383)
Screenshot: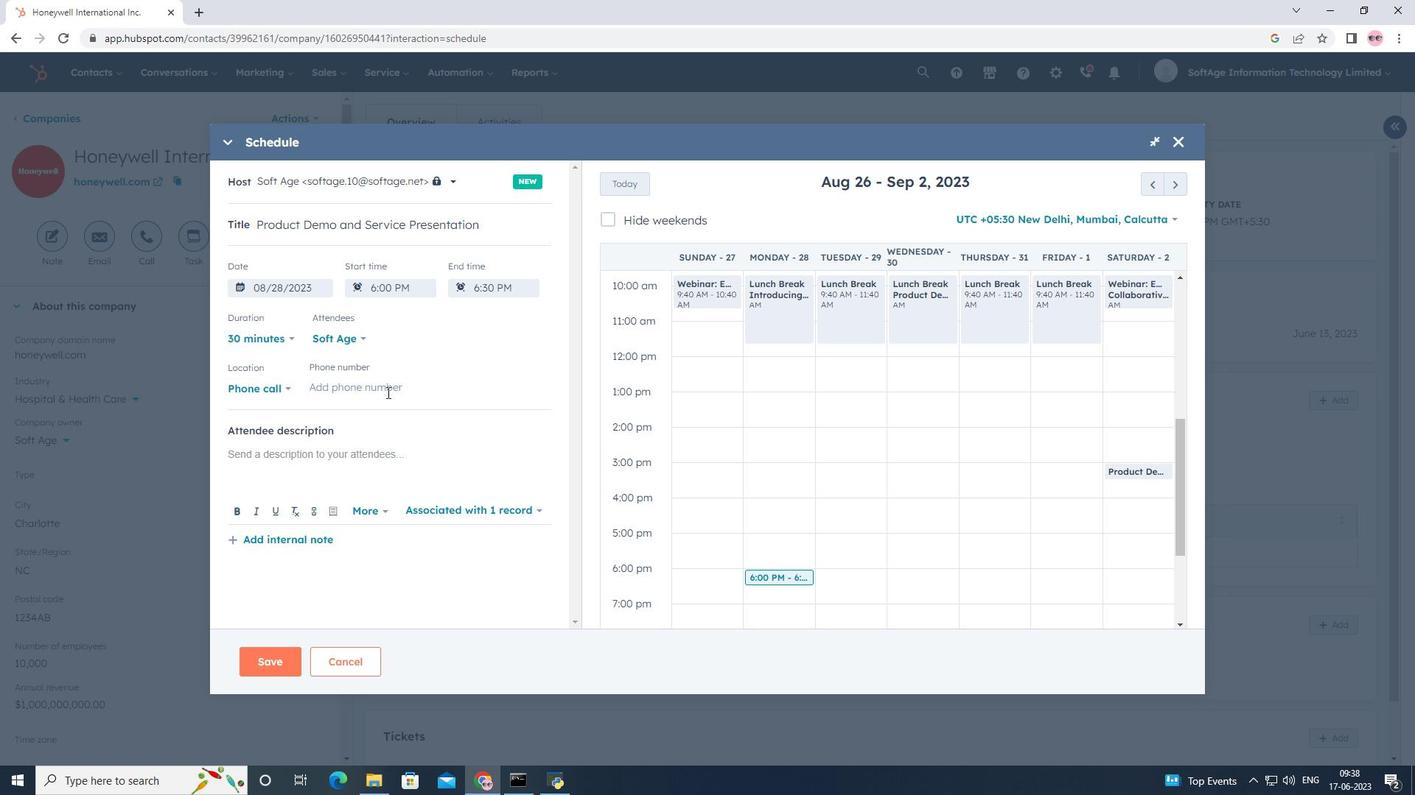 
Action: Mouse pressed left at (386, 383)
Screenshot: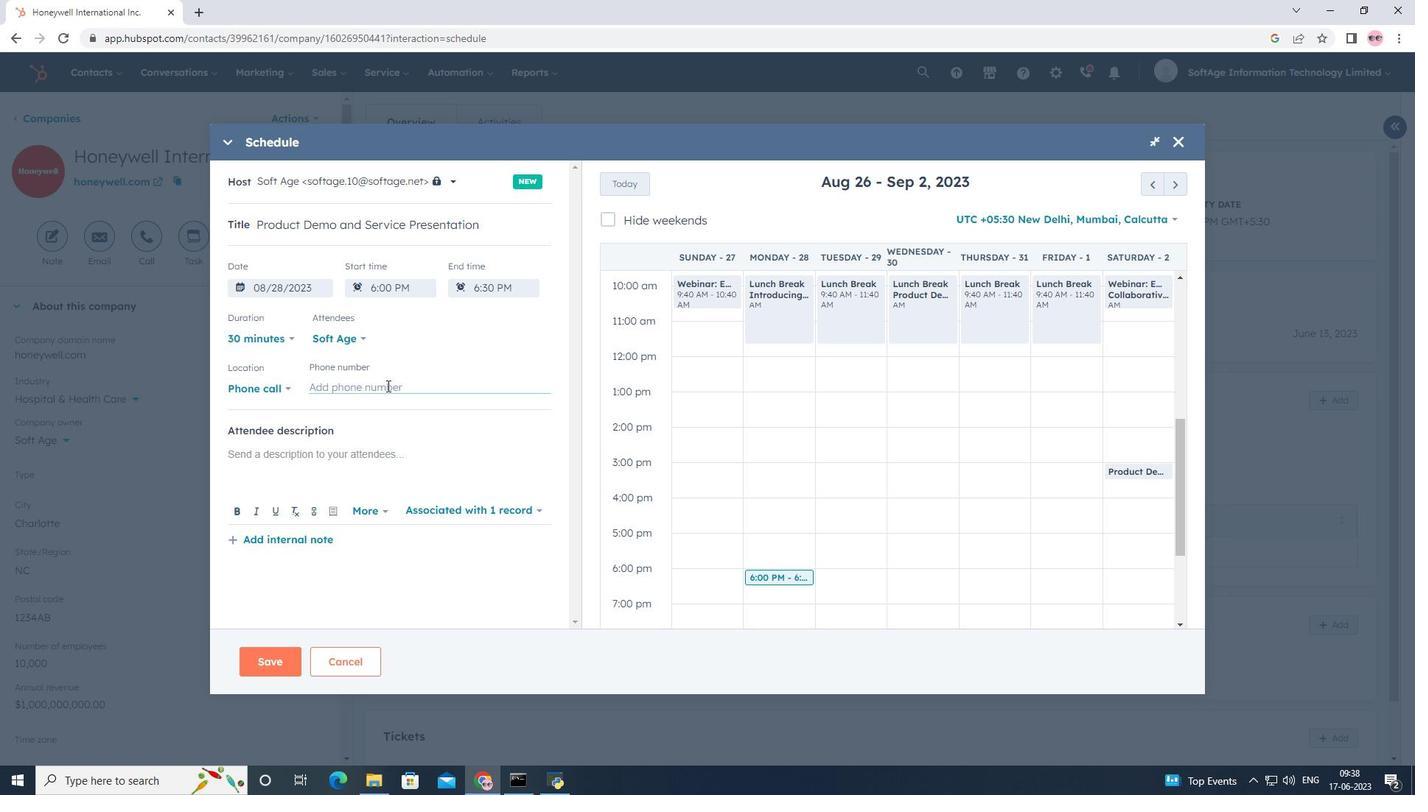 
Action: Key pressed <Key.shift><Key.shift><Key.shift><Key.shift><Key.shift><Key.shift><Key.shift><Key.shift><Key.shift><Key.shift><Key.shift><Key.shift><Key.shift><Key.shift><Key.shift>(786<Key.shift>)<Key.space>555-4378
Screenshot: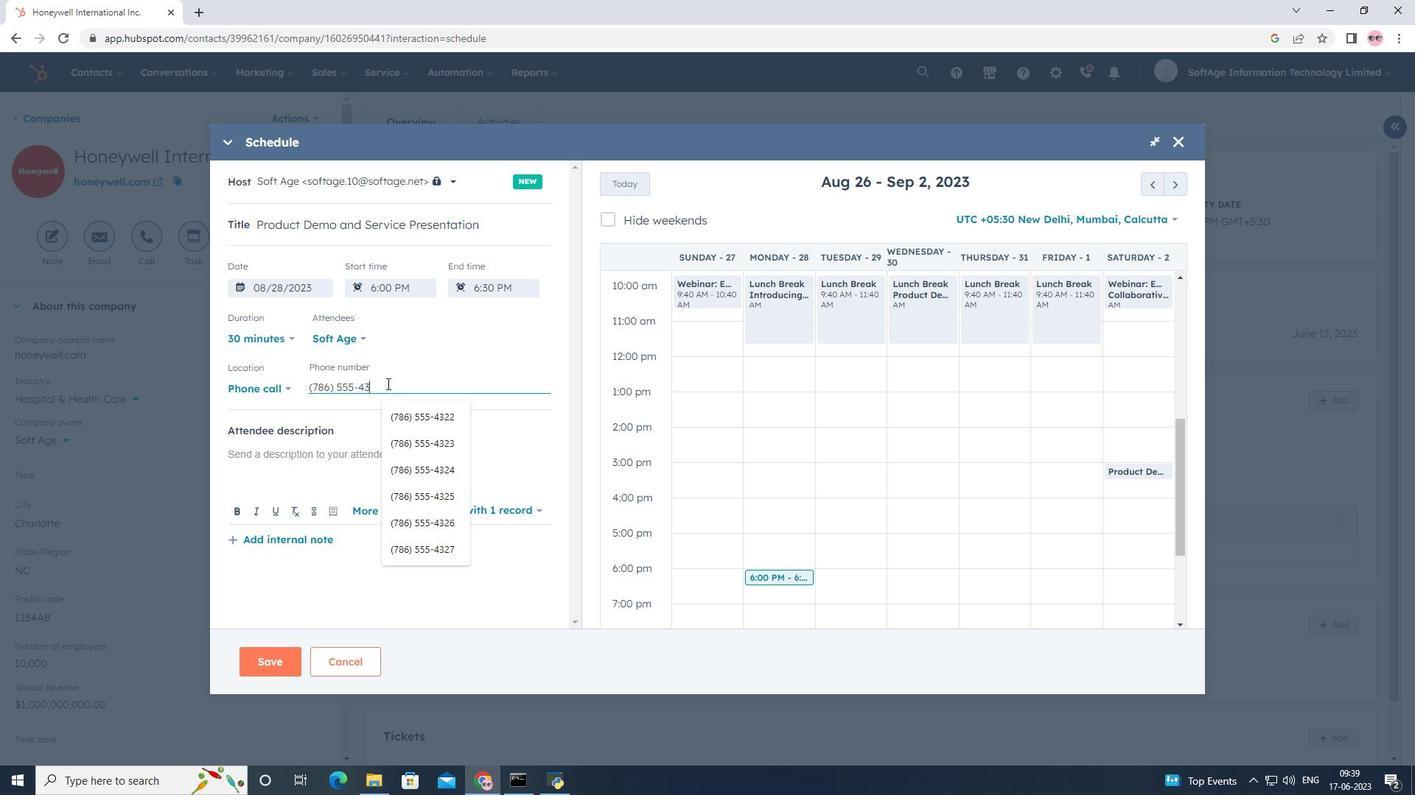 
Action: Mouse moved to (351, 460)
Screenshot: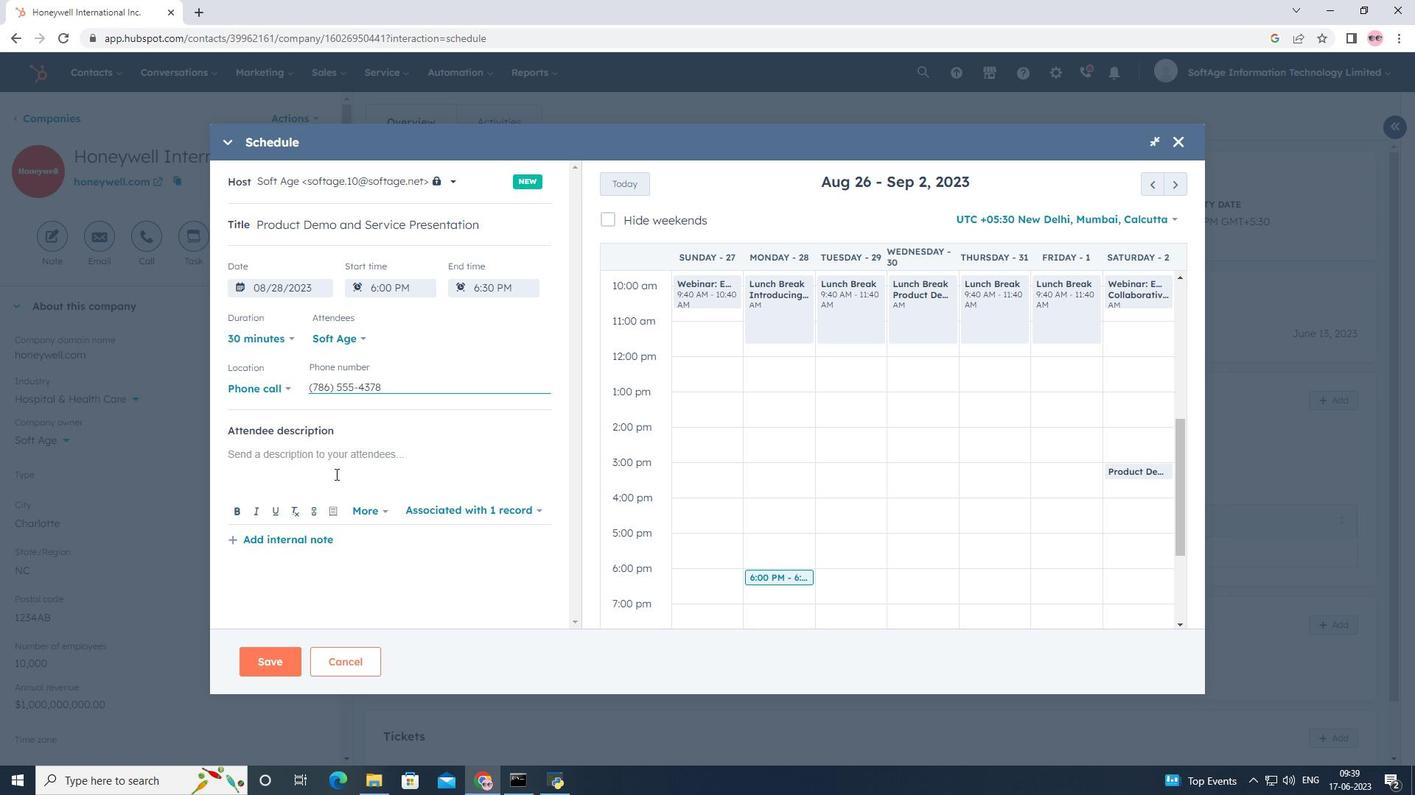 
Action: Mouse pressed left at (351, 460)
Screenshot: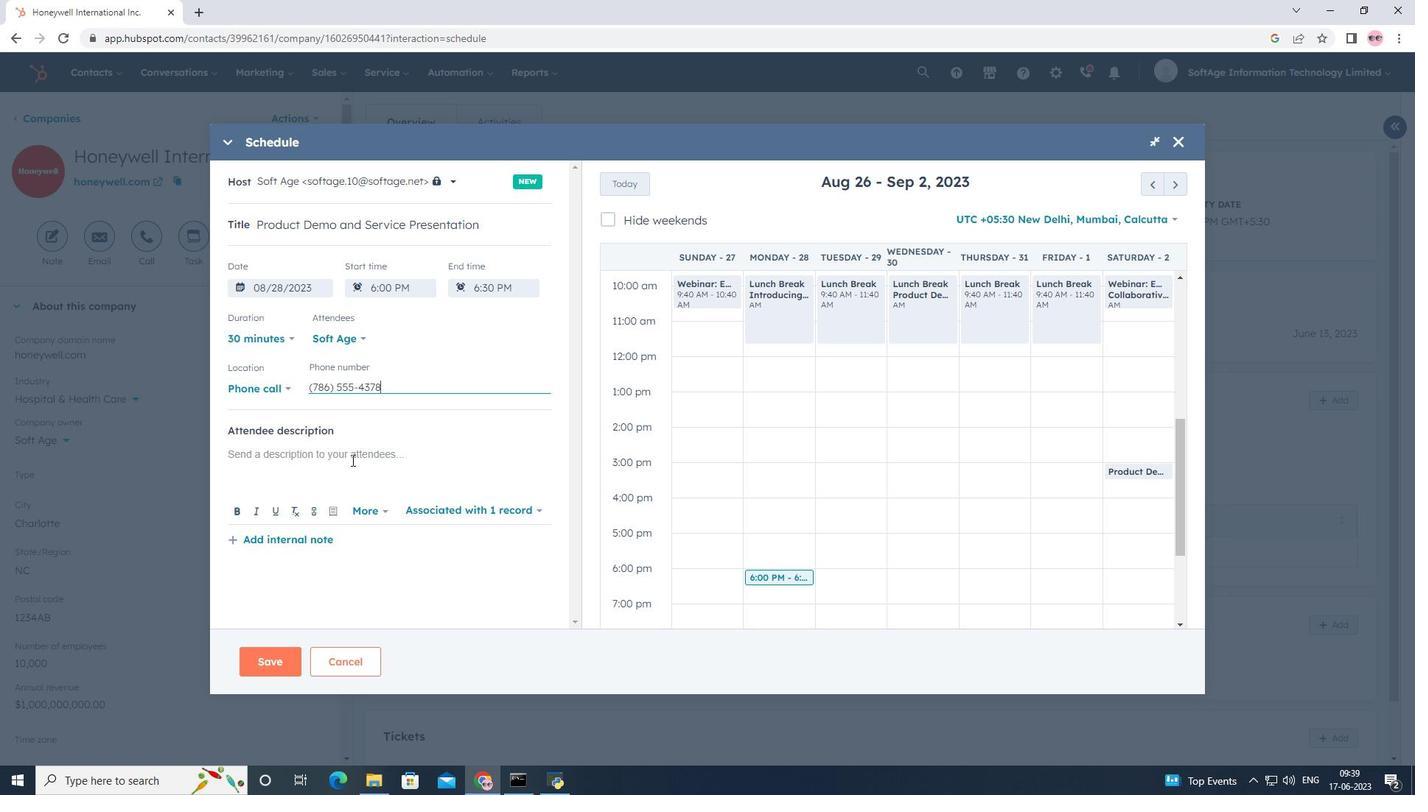 
Action: Mouse moved to (352, 460)
Screenshot: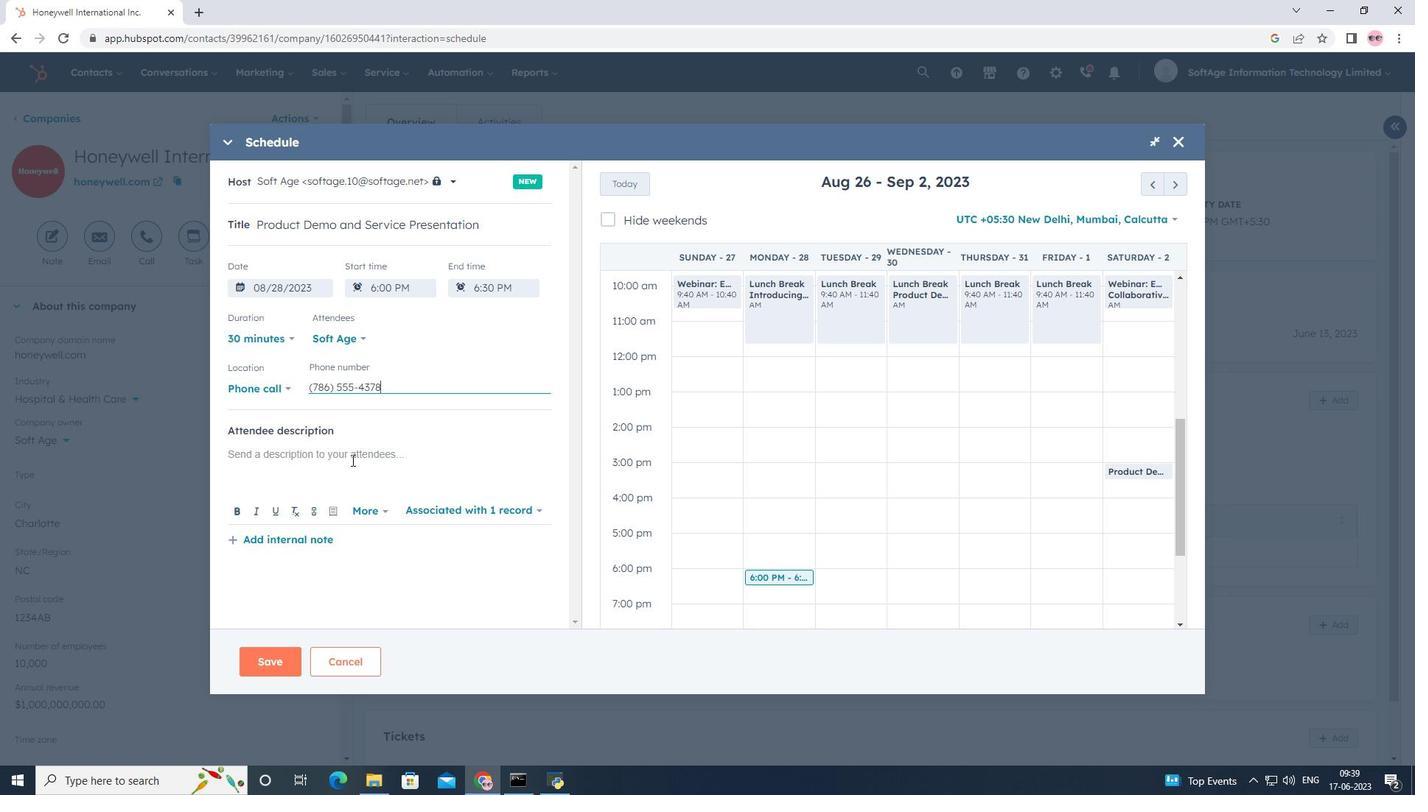 
Action: Key pressed <Key.shift><Key.shift><Key.shift>For<Key.space>further<Key.space>discussion<Key.space>on<Key.space>product<Key.space><Key.backspace>s<Key.space><Key.backspace>,<Key.space>kindly<Key.space>join<Key.space>the<Key.space>meeting
Screenshot: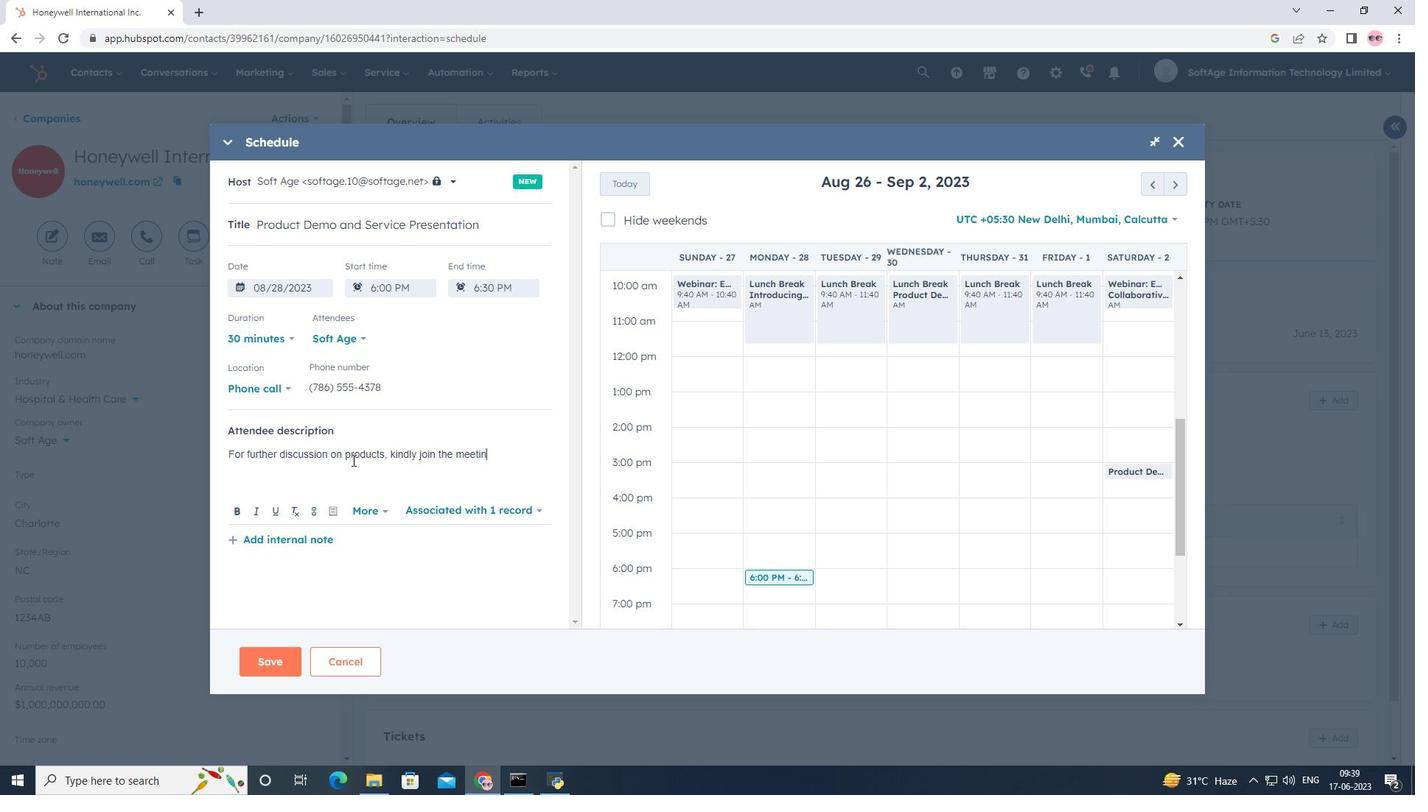 
Action: Mouse moved to (528, 511)
Screenshot: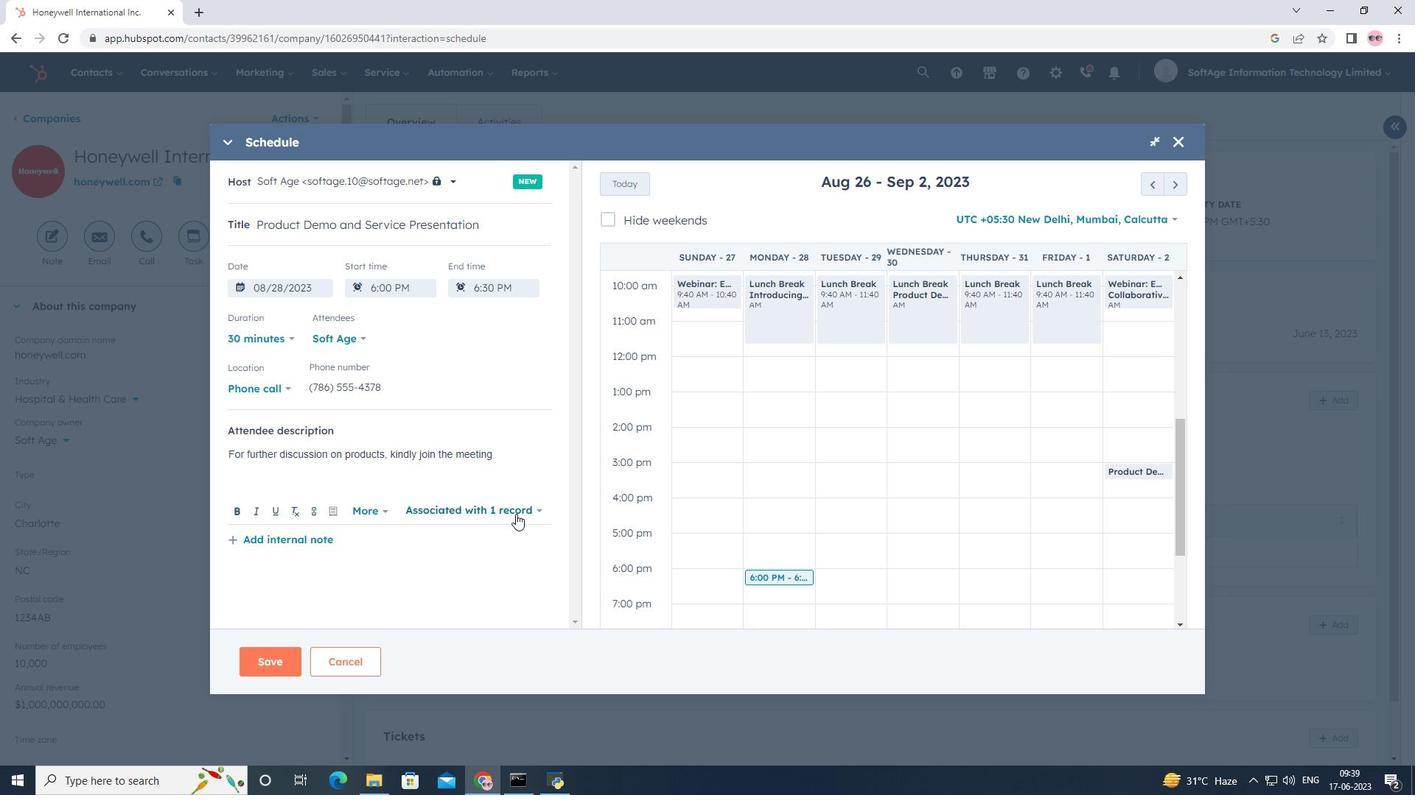 
Action: Mouse pressed left at (528, 511)
Screenshot: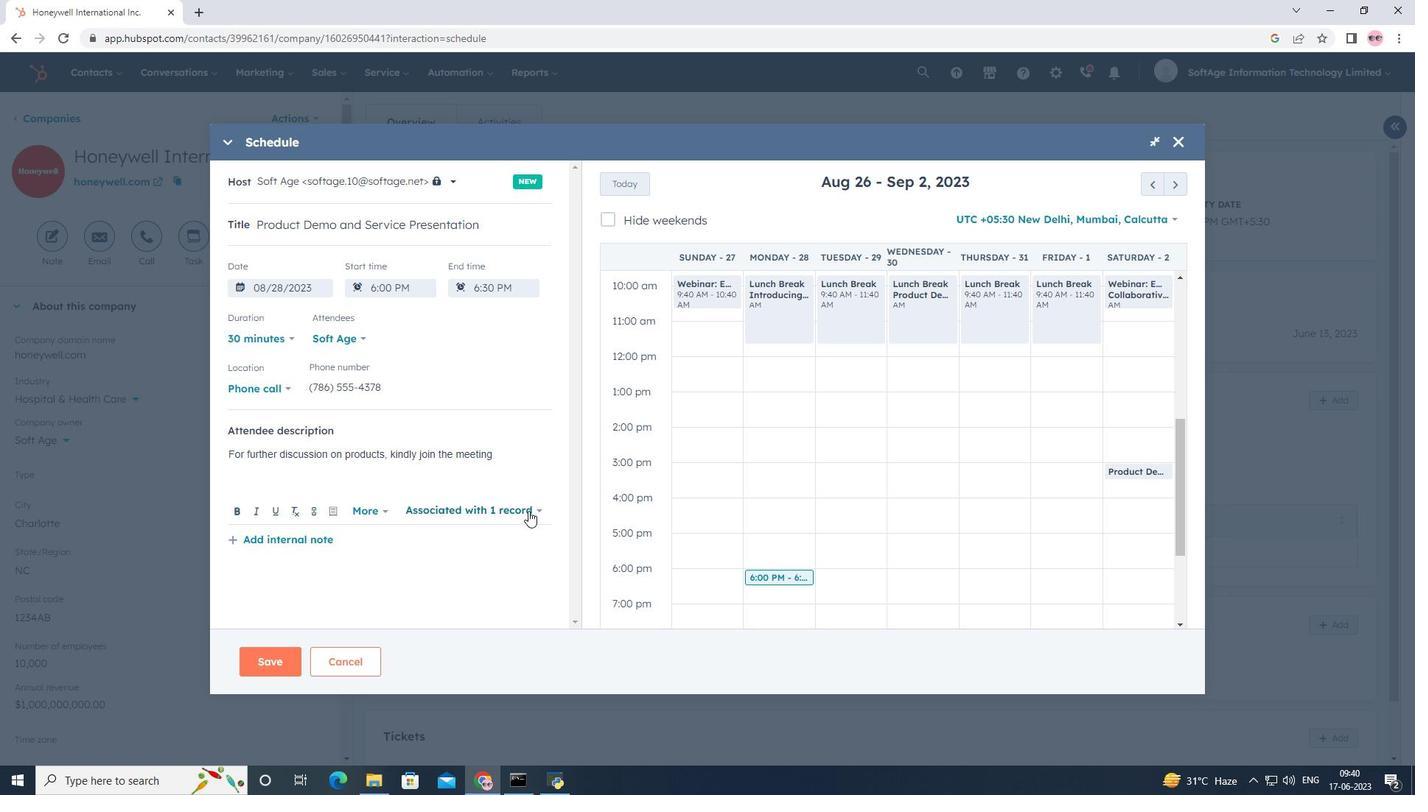 
Action: Mouse moved to (492, 404)
Screenshot: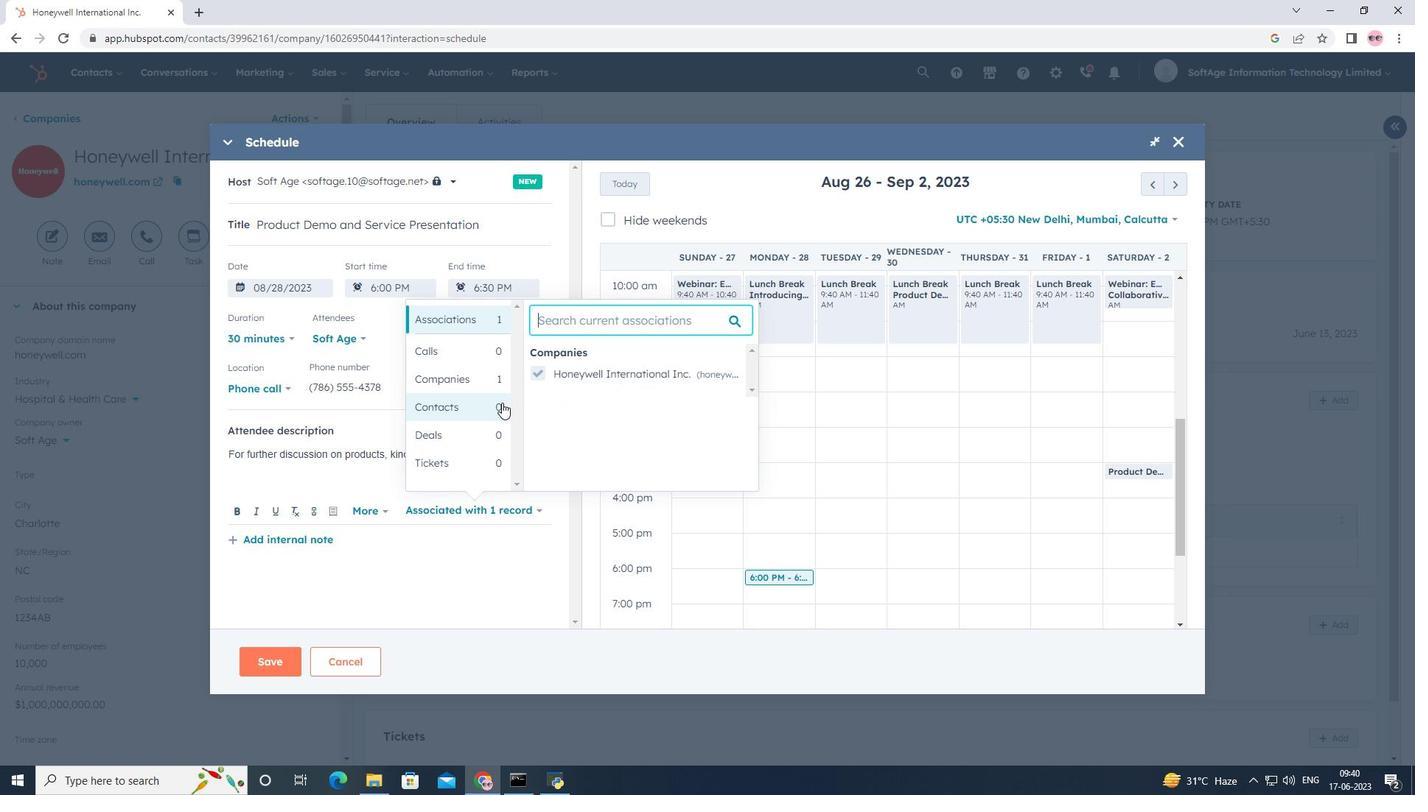 
Action: Mouse pressed left at (492, 404)
Screenshot: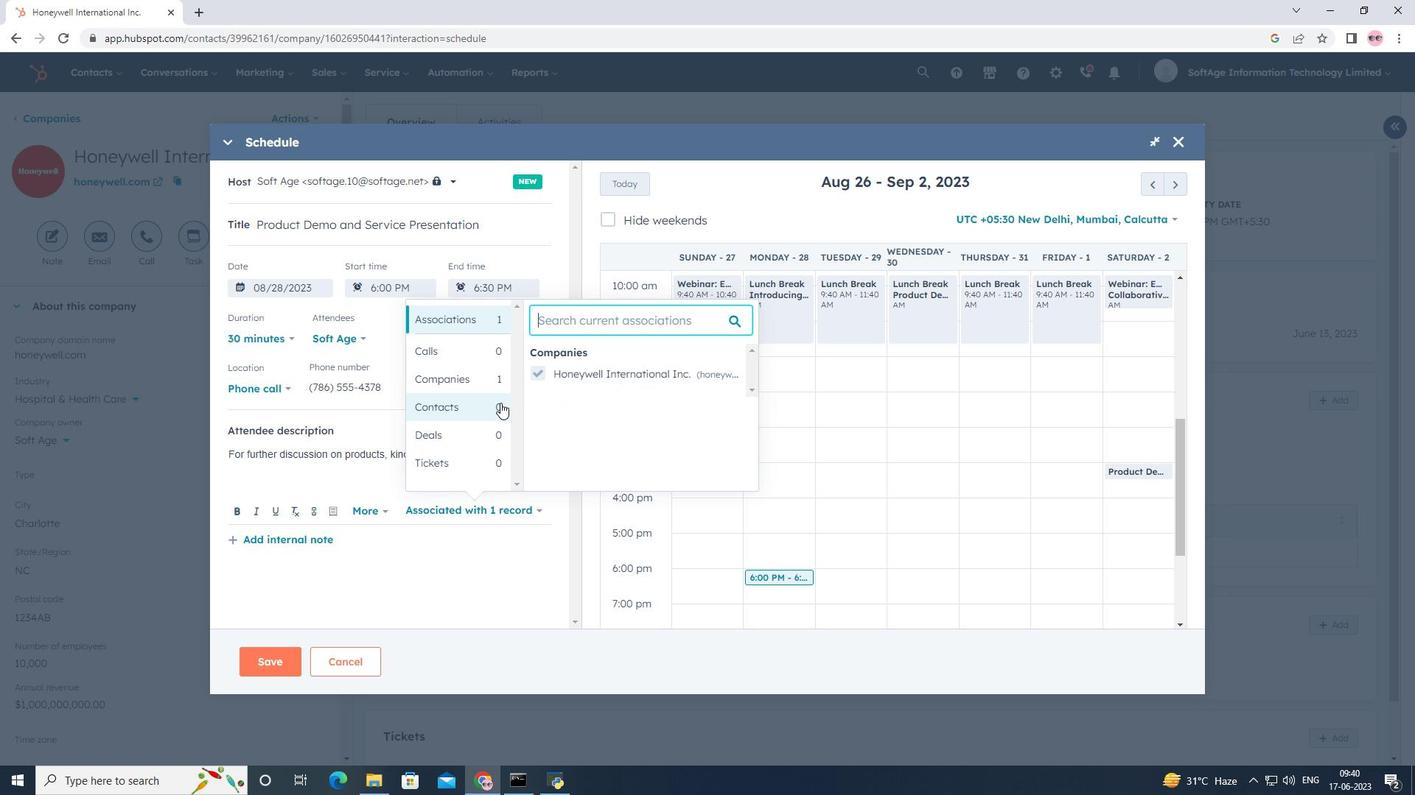 
Action: Mouse moved to (544, 355)
Screenshot: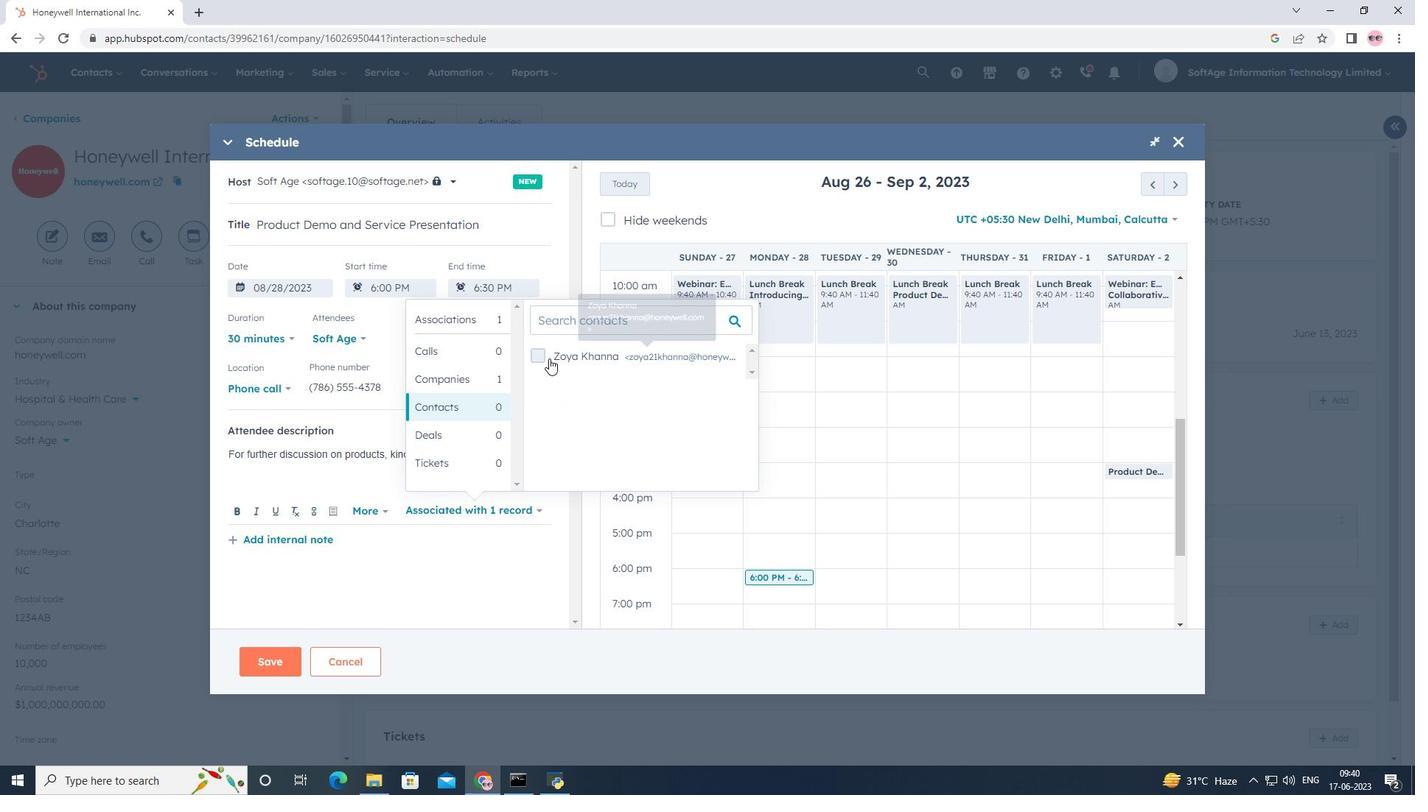 
Action: Mouse pressed left at (544, 355)
Screenshot: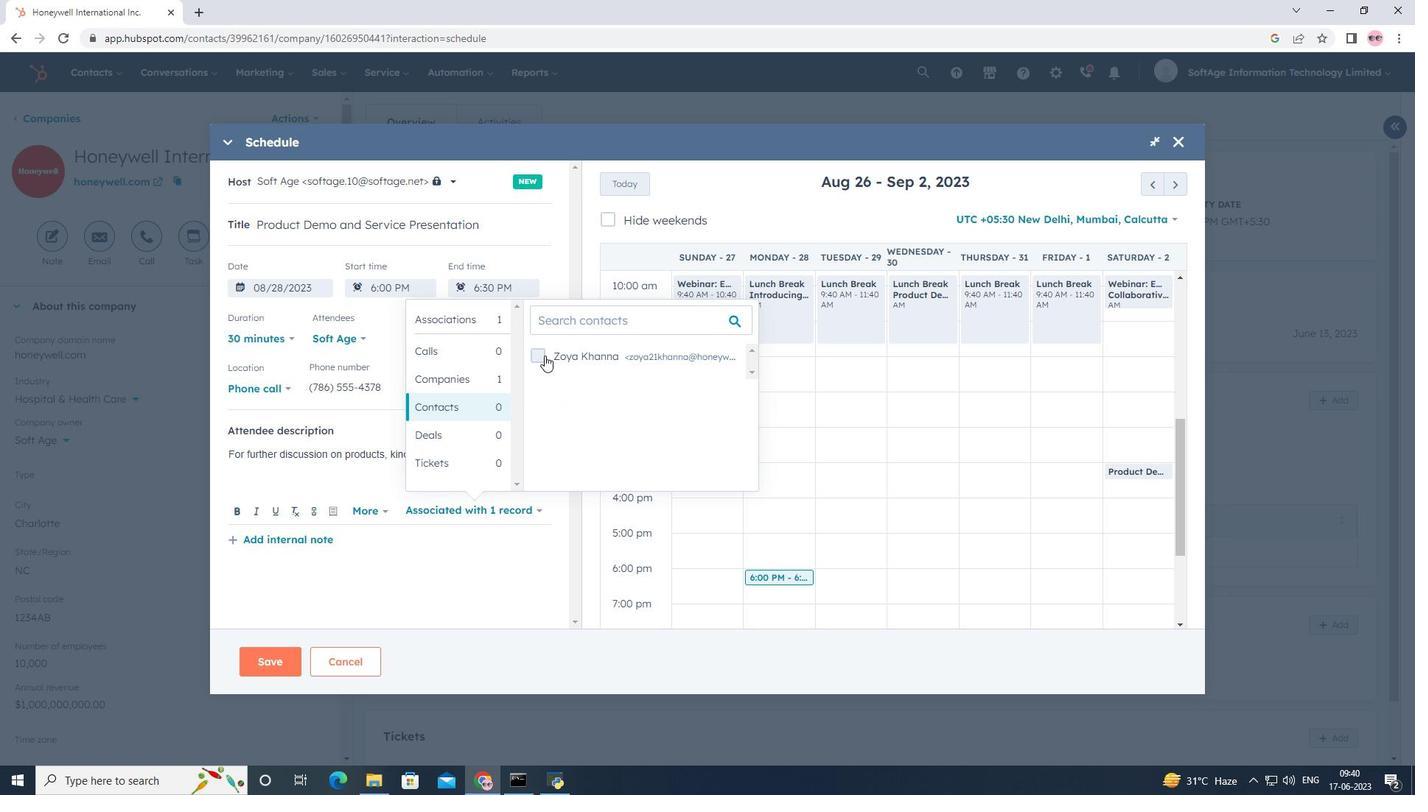 
Action: Mouse moved to (423, 576)
Screenshot: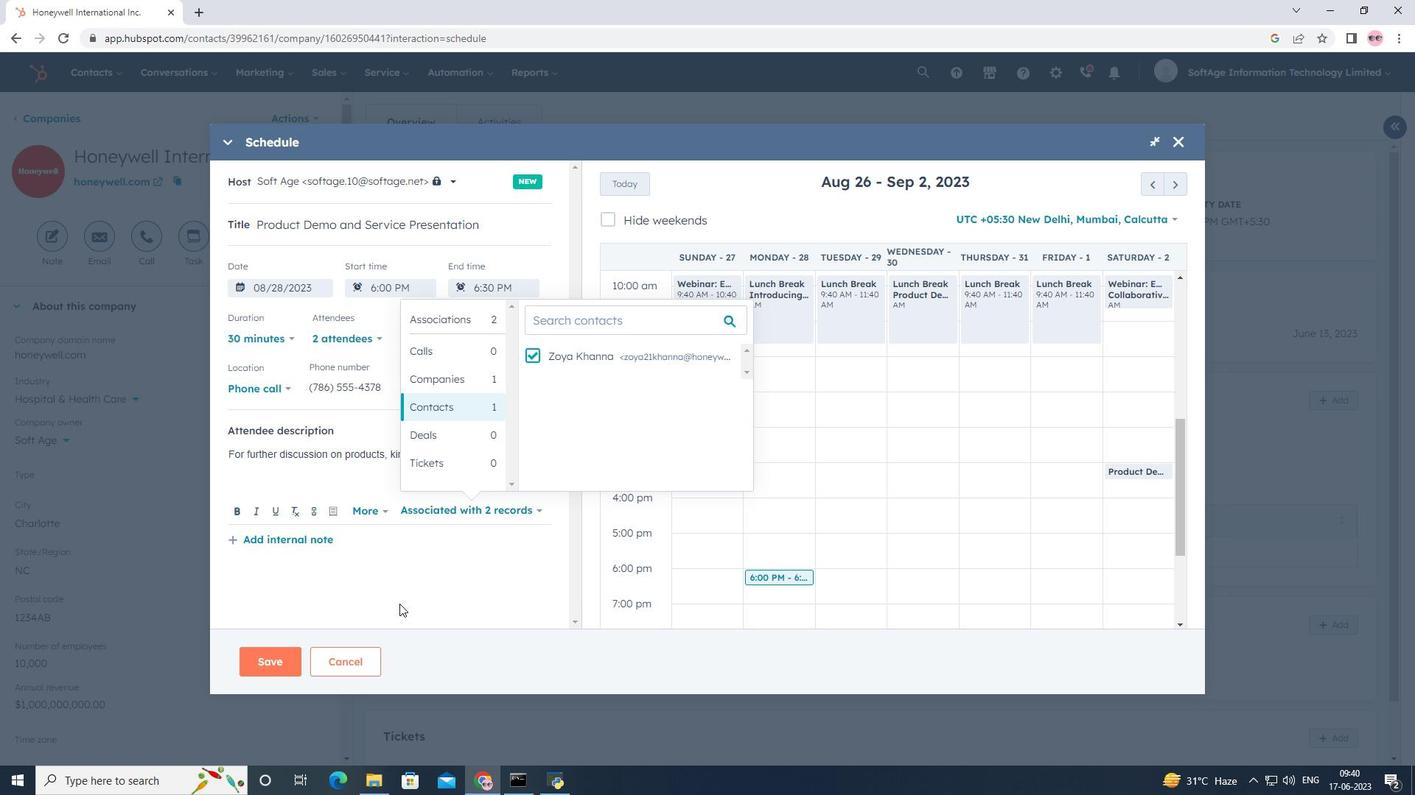 
Action: Mouse pressed left at (423, 576)
Screenshot: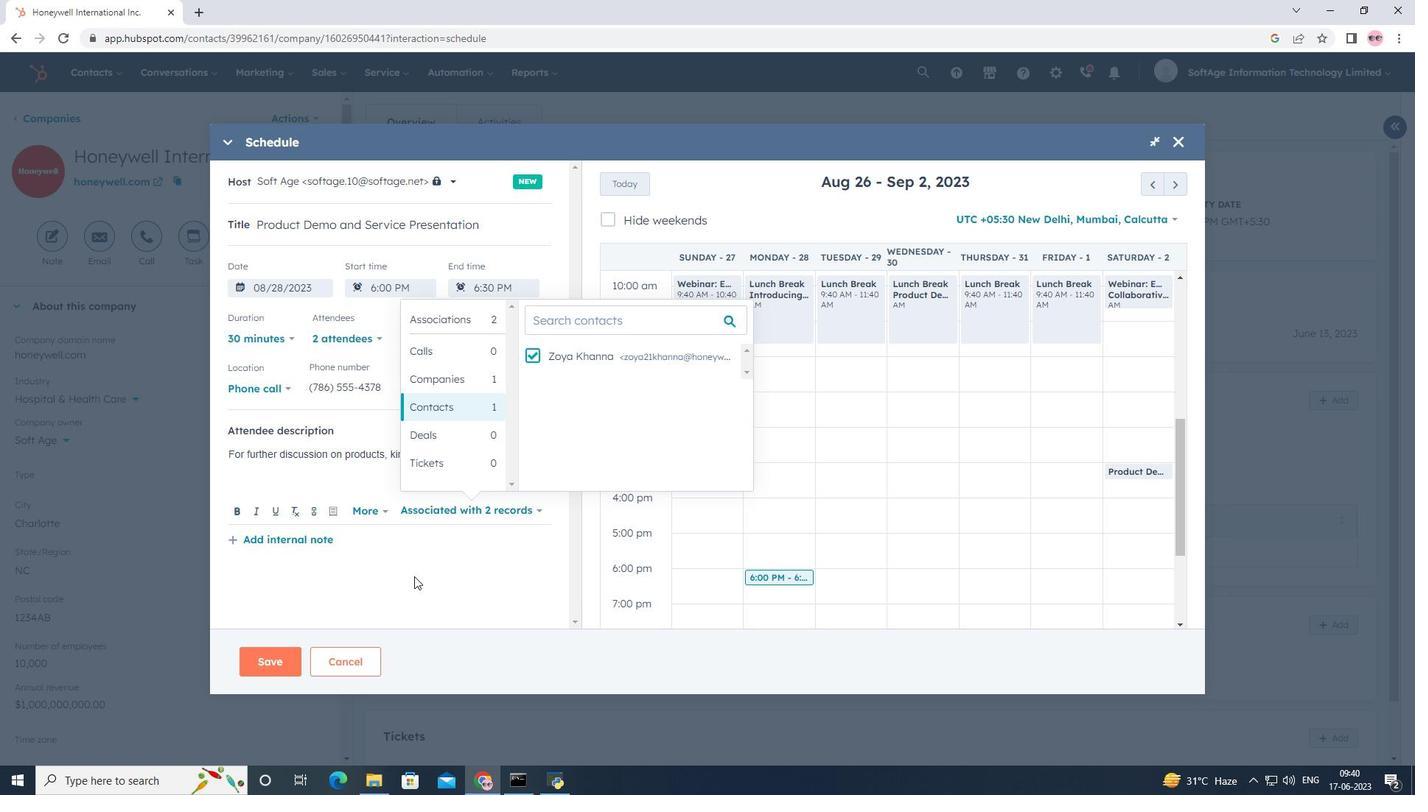 
Action: Mouse moved to (502, 451)
Screenshot: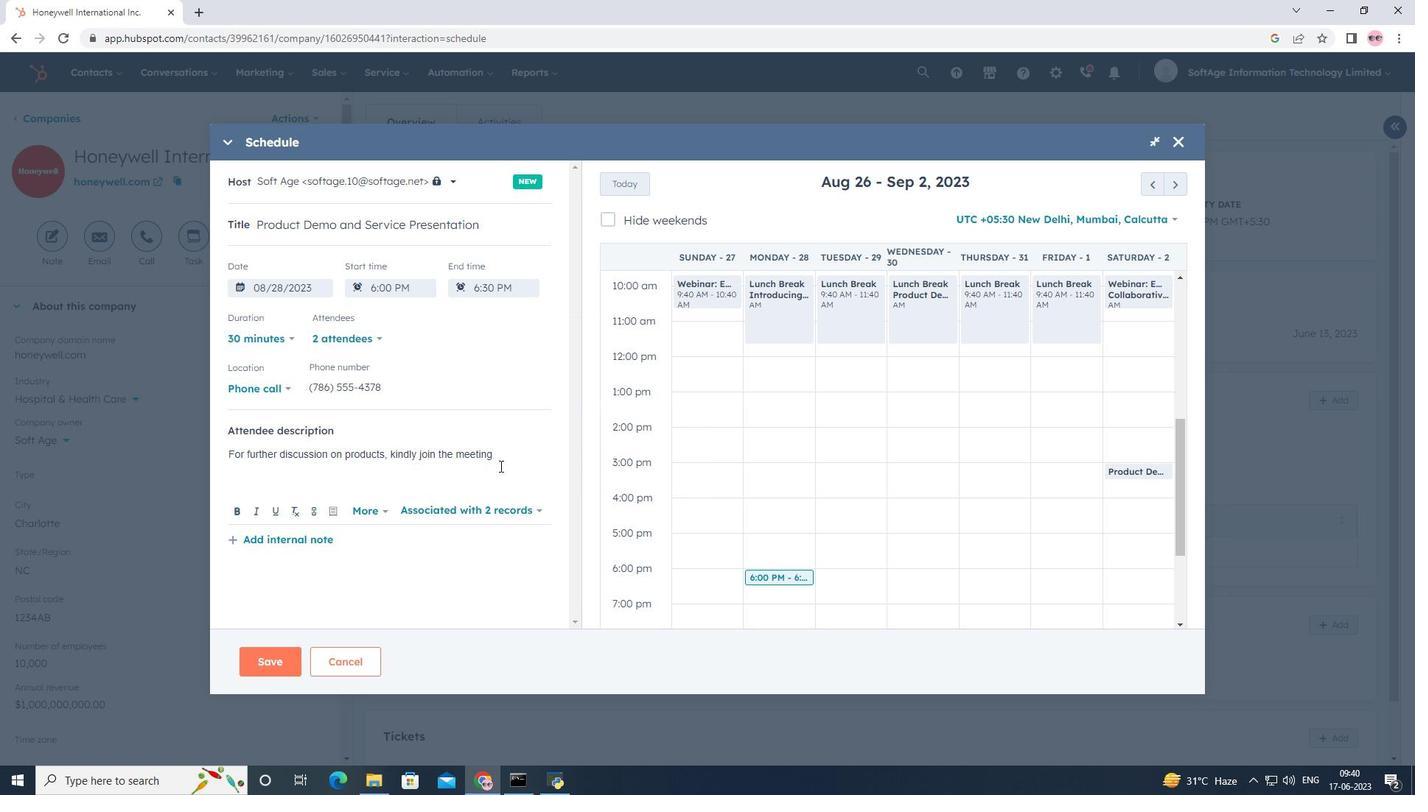 
Action: Mouse pressed left at (502, 451)
Screenshot: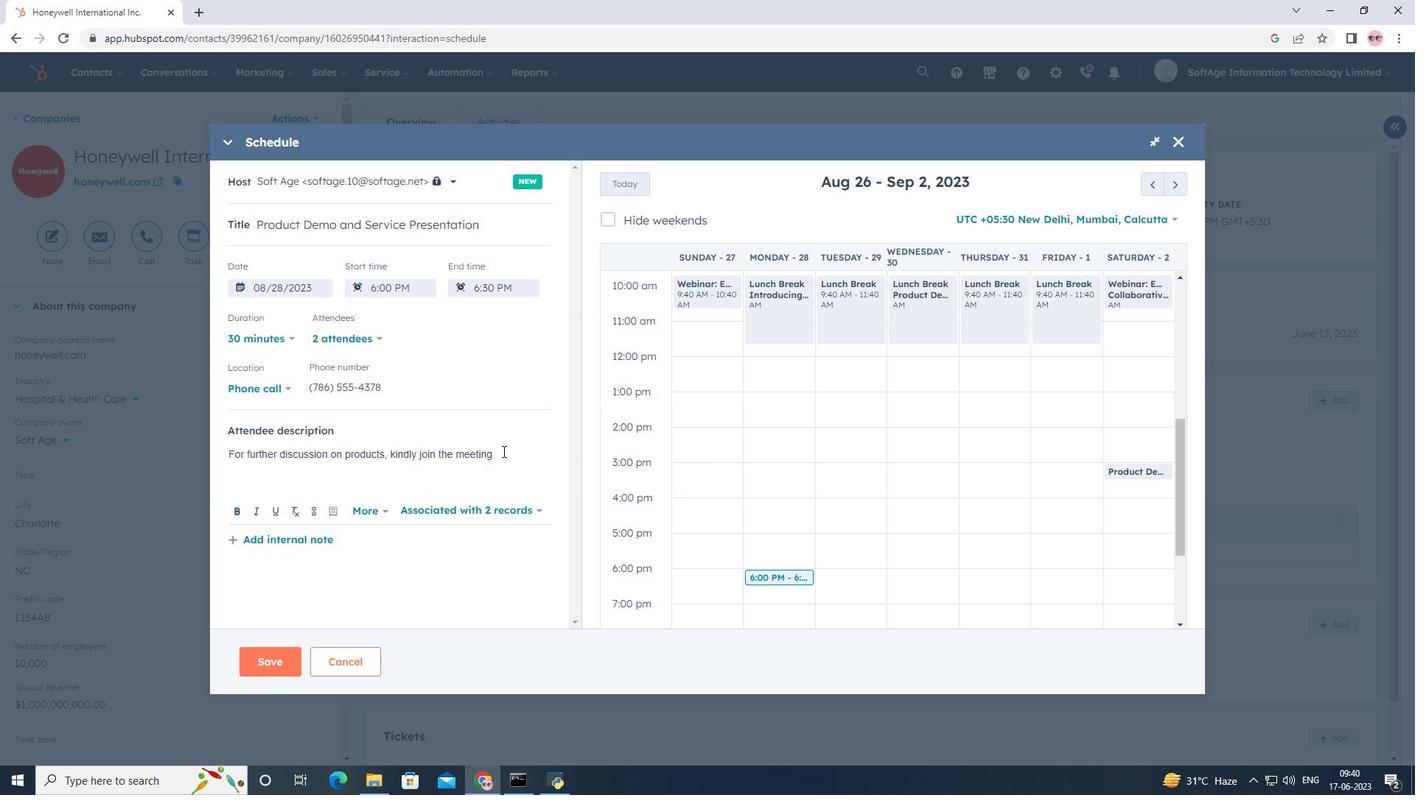 
Action: Key pressed .
Screenshot: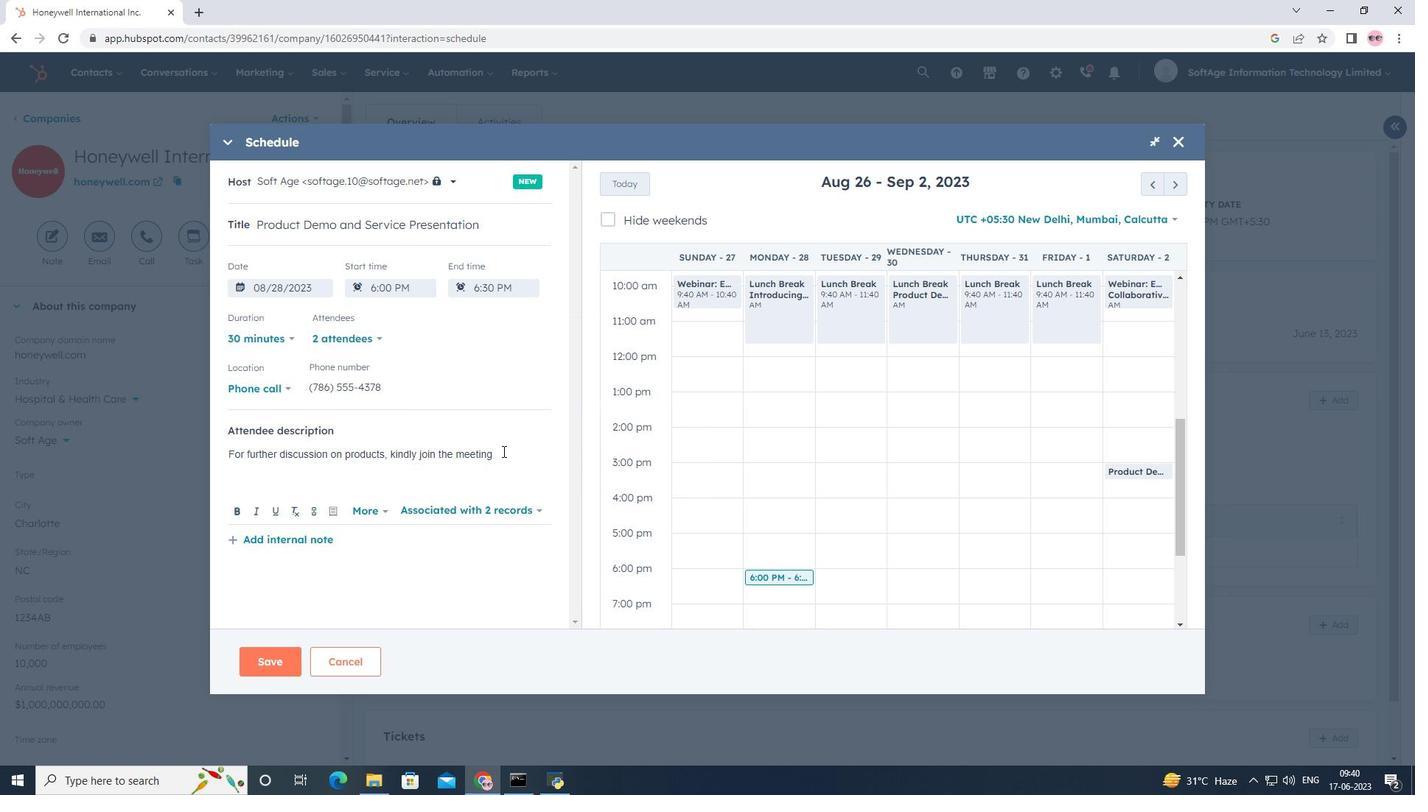 
Action: Mouse moved to (273, 662)
Screenshot: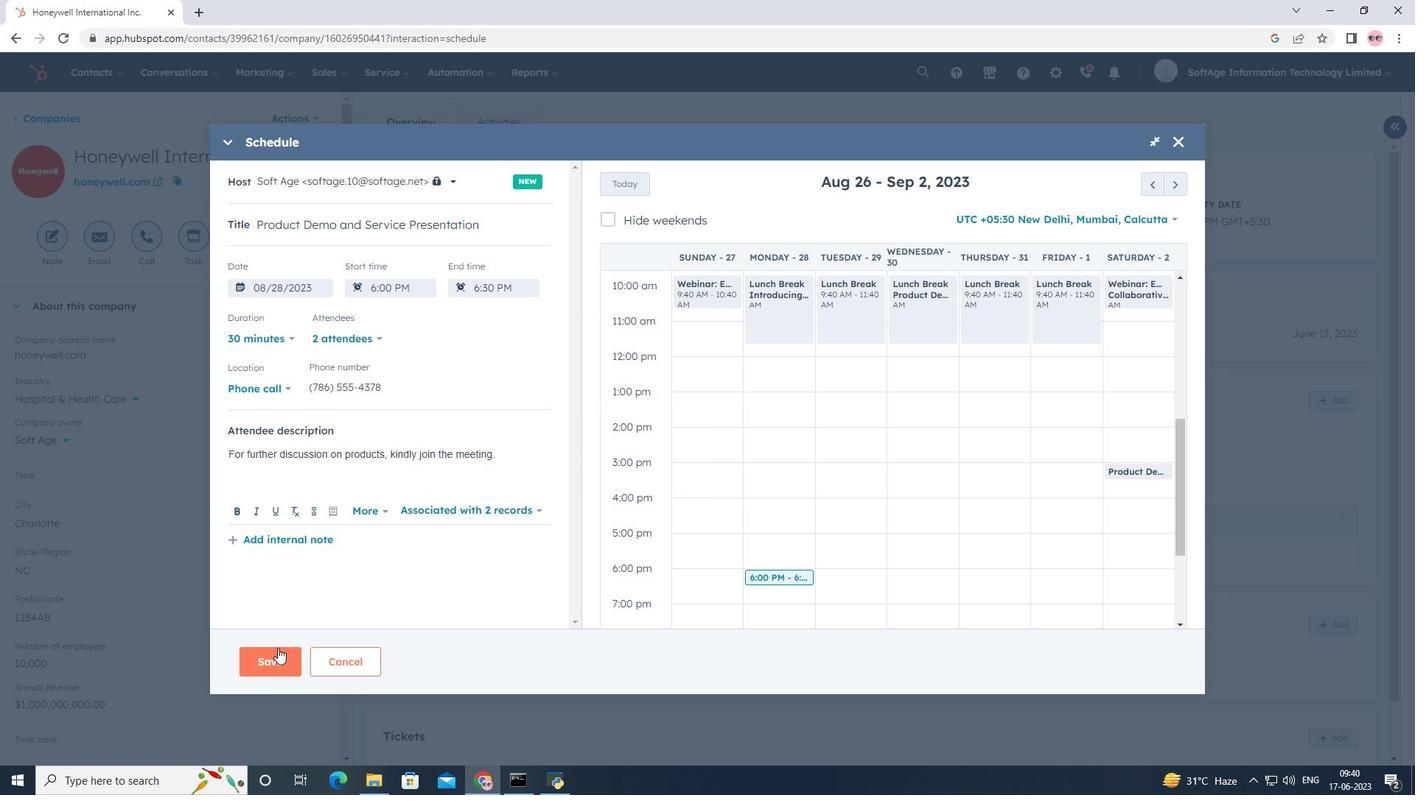 
Action: Mouse pressed left at (273, 662)
Screenshot: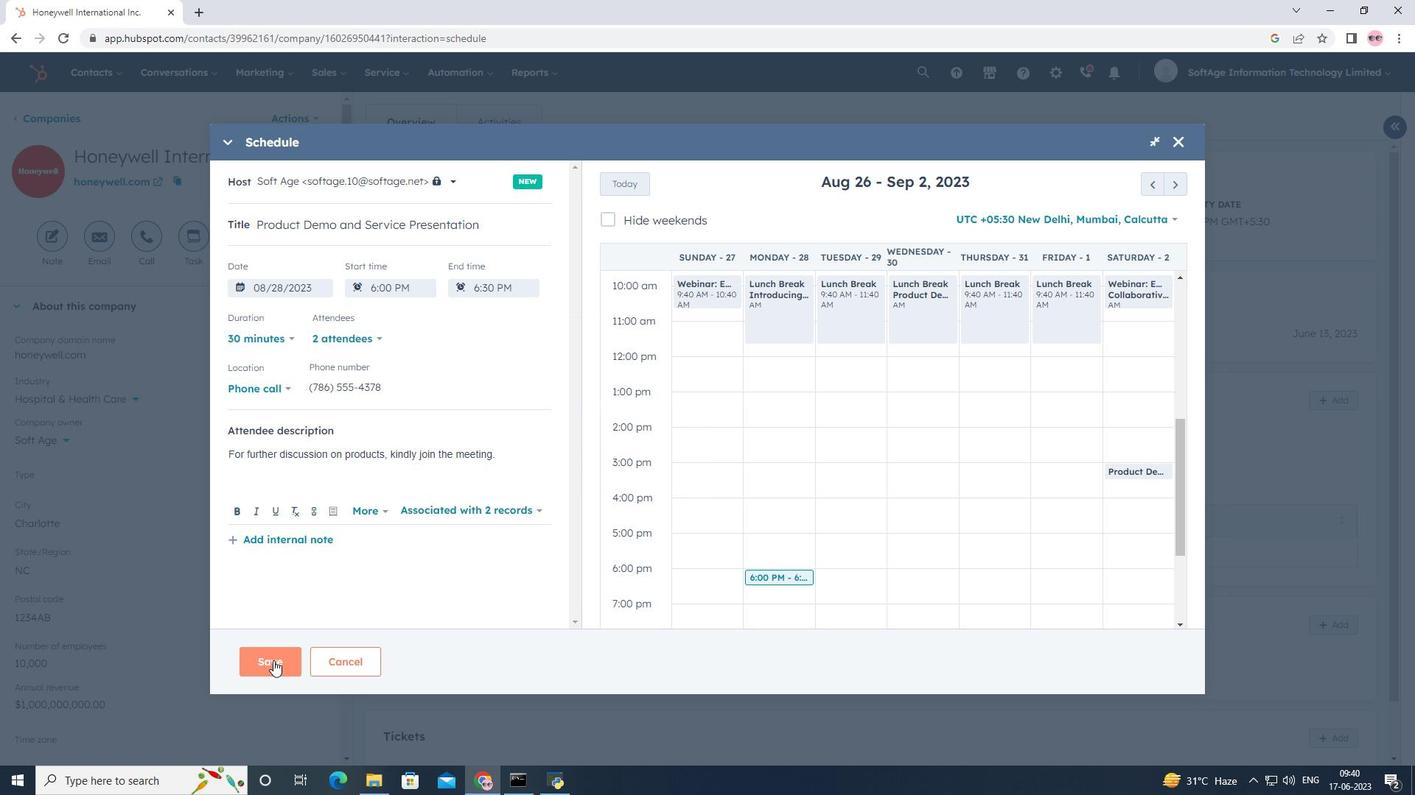 
Action: Mouse moved to (353, 593)
Screenshot: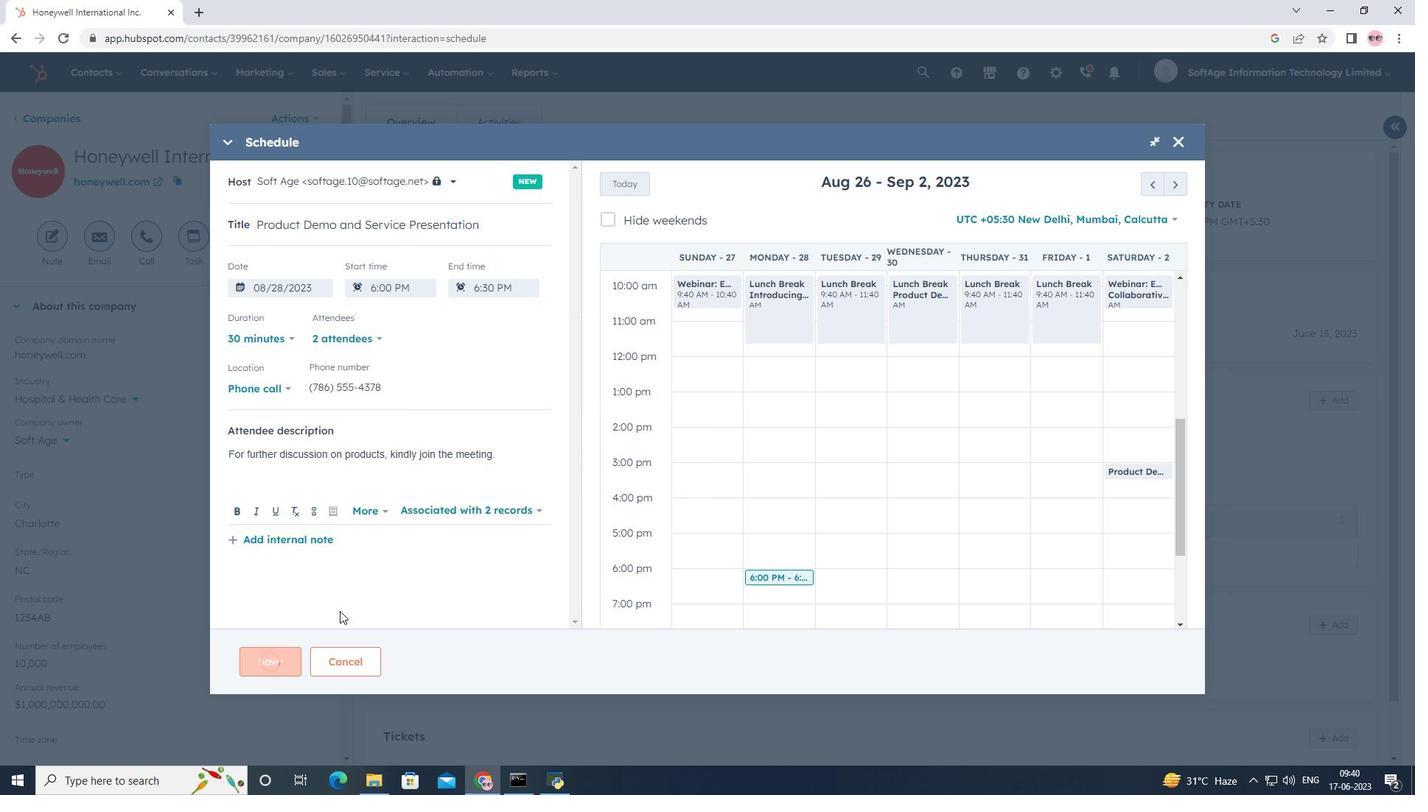 
